 Task: Check the sale-to-list ratio of large living room in the last 1 year.
Action: Mouse moved to (935, 217)
Screenshot: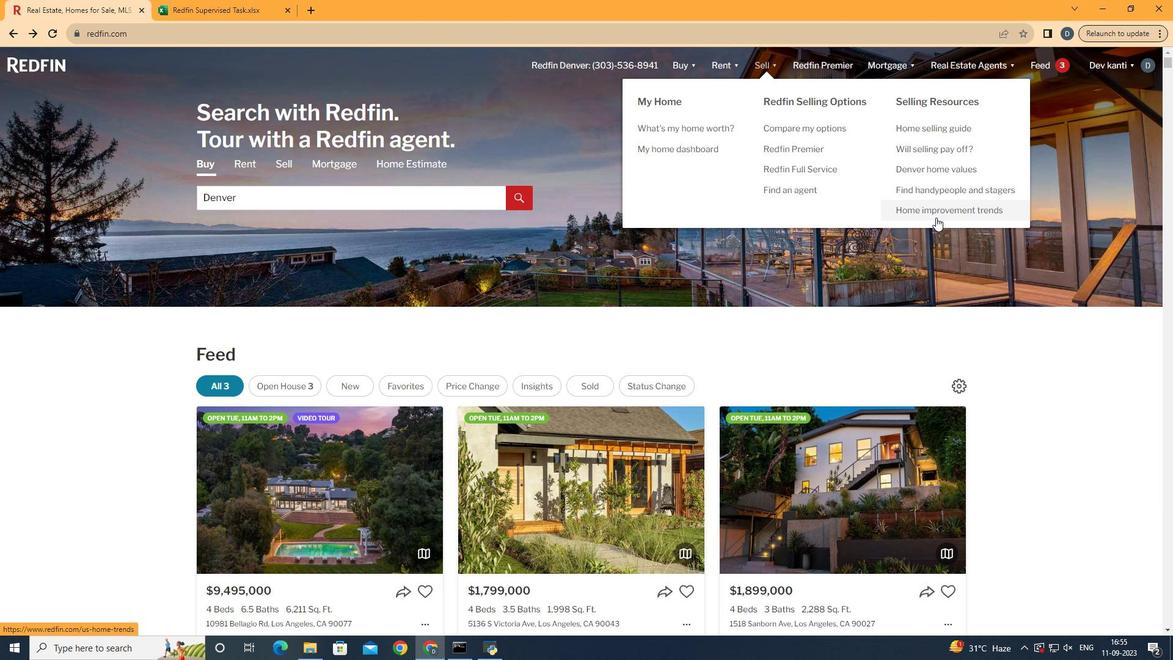 
Action: Mouse pressed left at (935, 217)
Screenshot: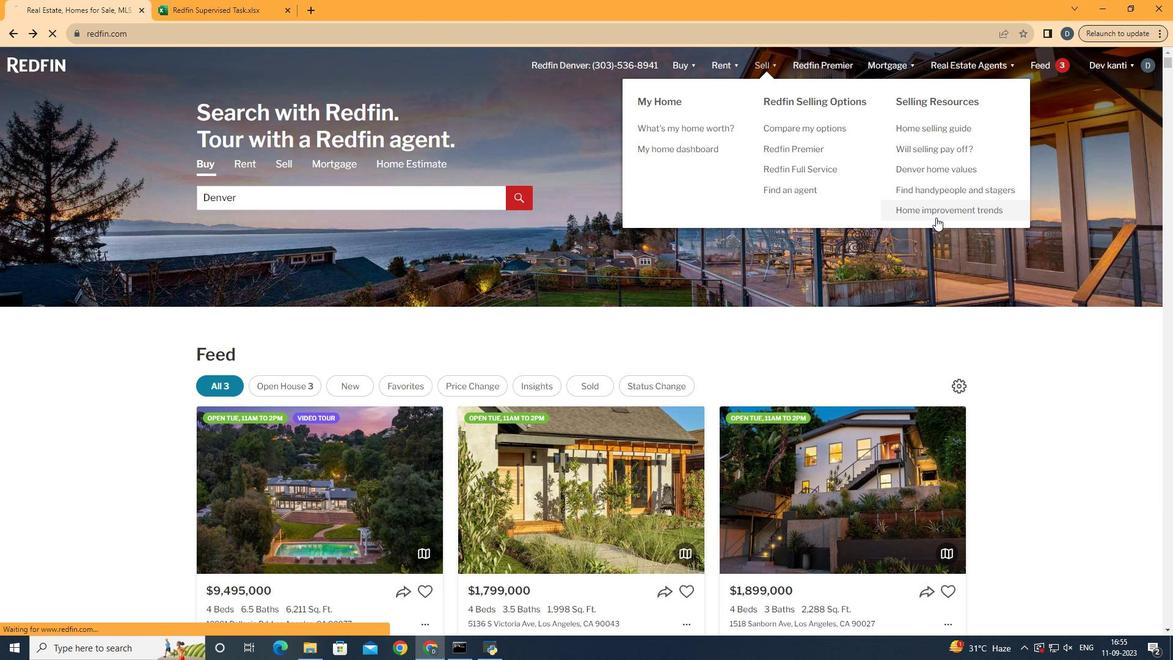 
Action: Mouse moved to (305, 231)
Screenshot: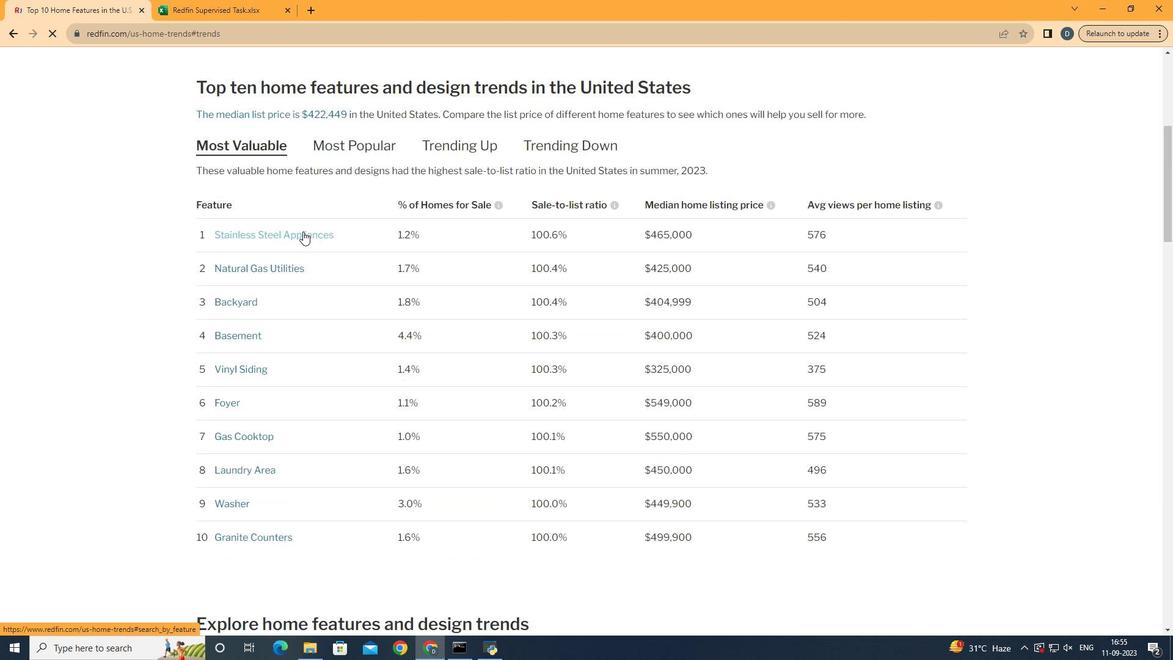 
Action: Mouse pressed left at (305, 231)
Screenshot: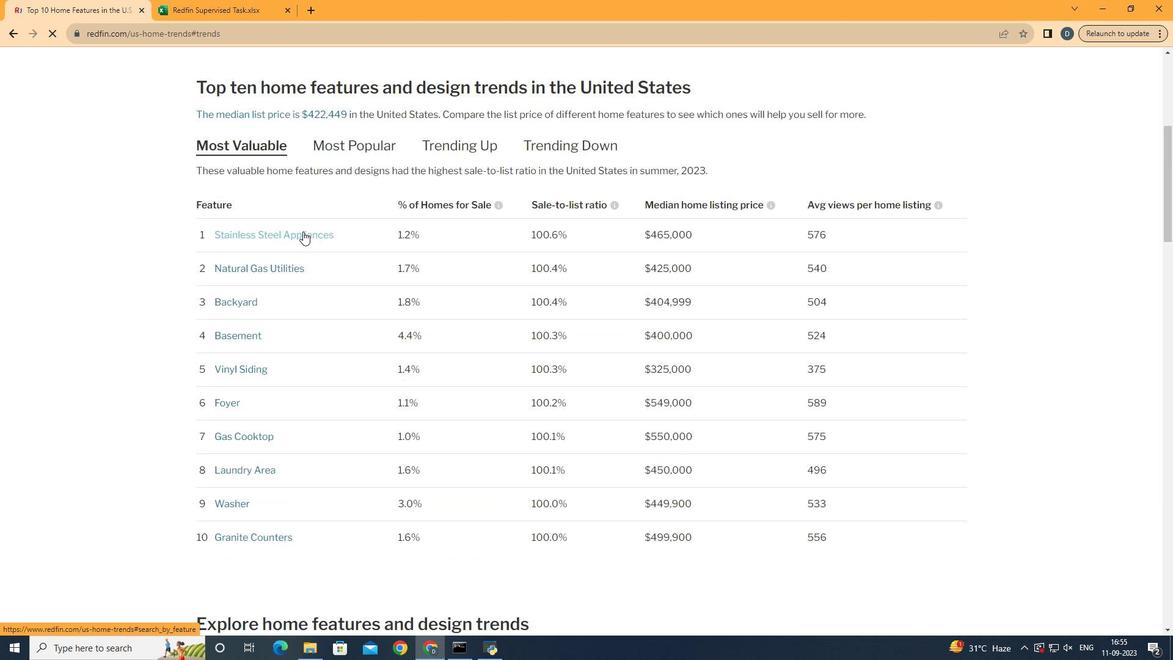 
Action: Mouse moved to (358, 309)
Screenshot: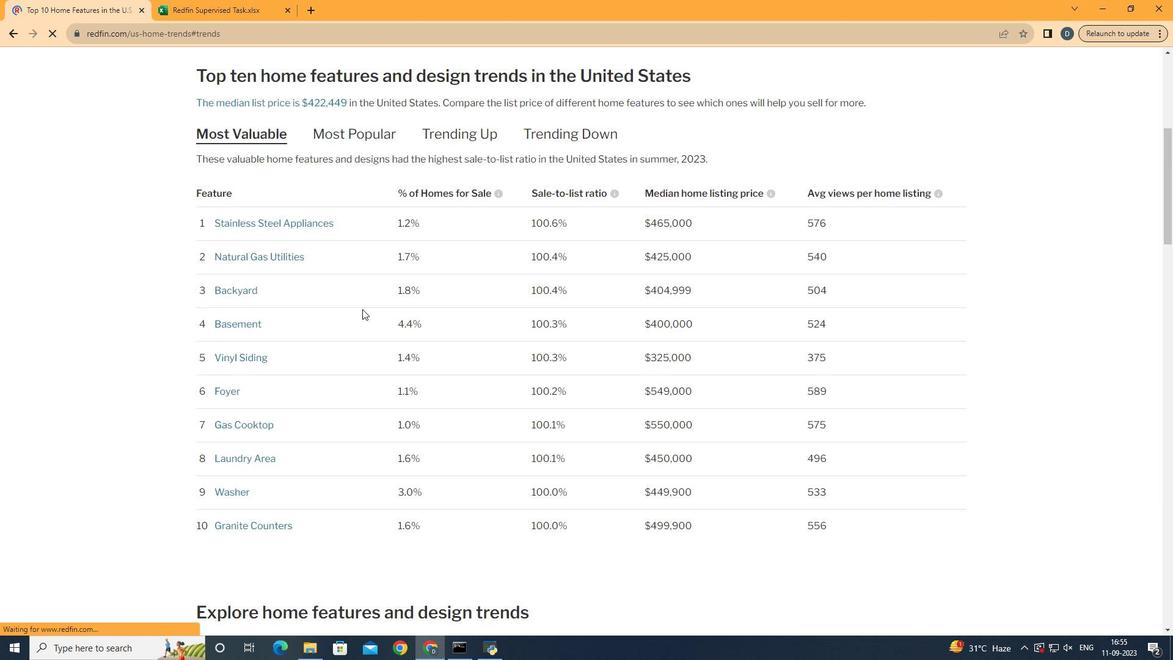 
Action: Mouse scrolled (358, 308) with delta (0, 0)
Screenshot: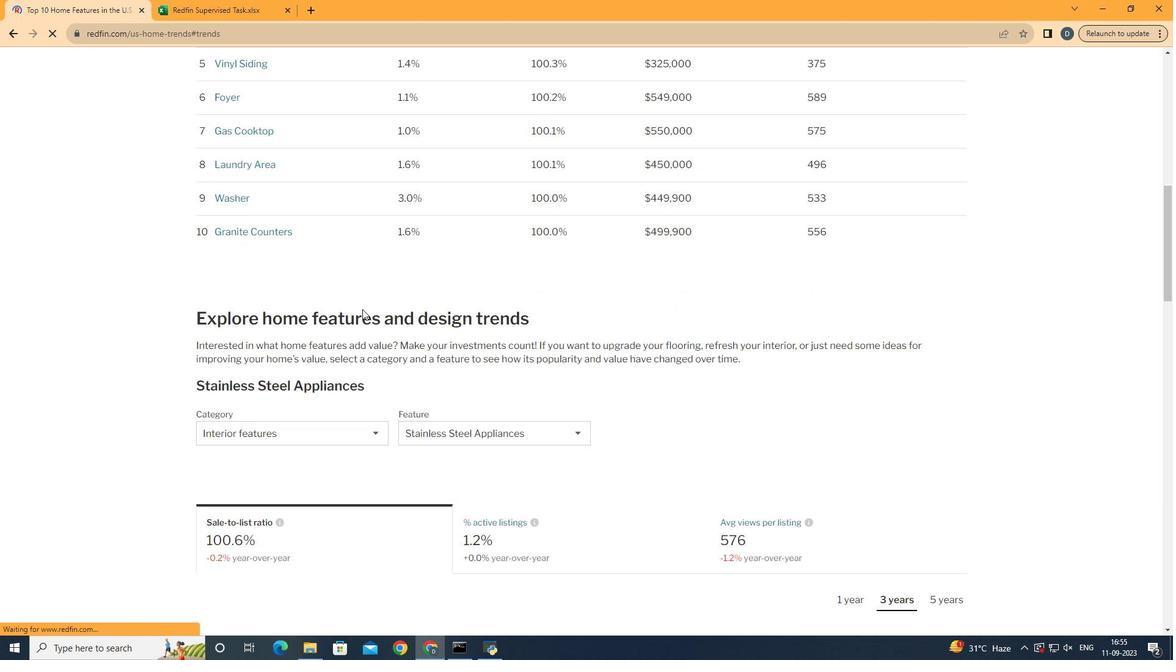 
Action: Mouse scrolled (358, 308) with delta (0, 0)
Screenshot: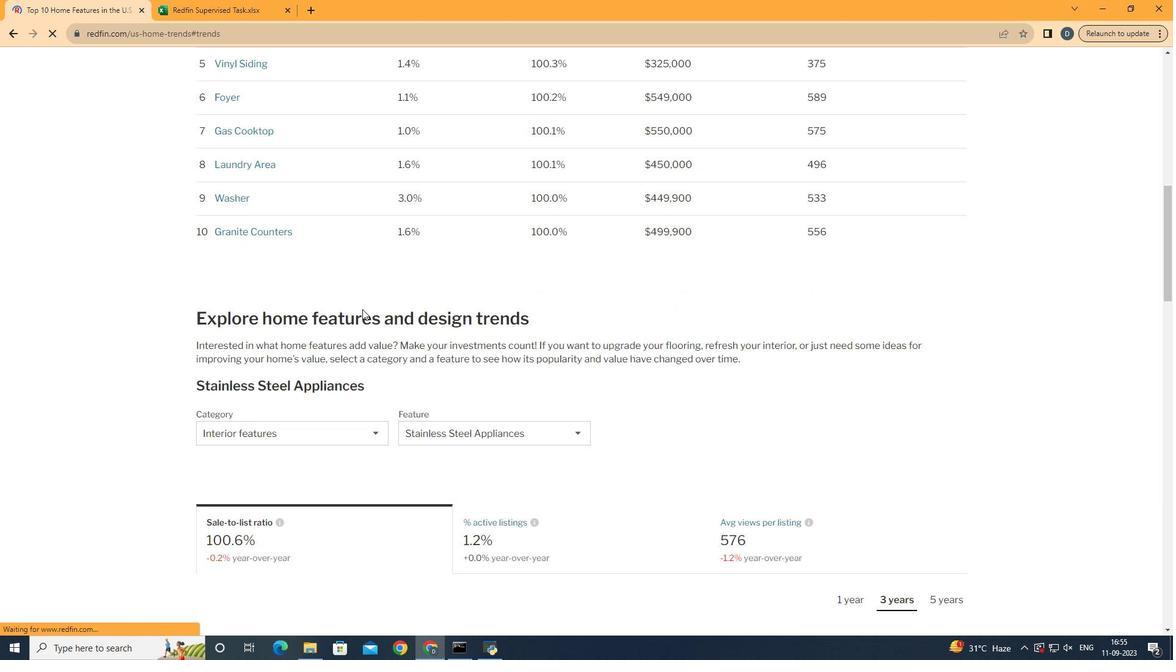 
Action: Mouse scrolled (358, 308) with delta (0, 0)
Screenshot: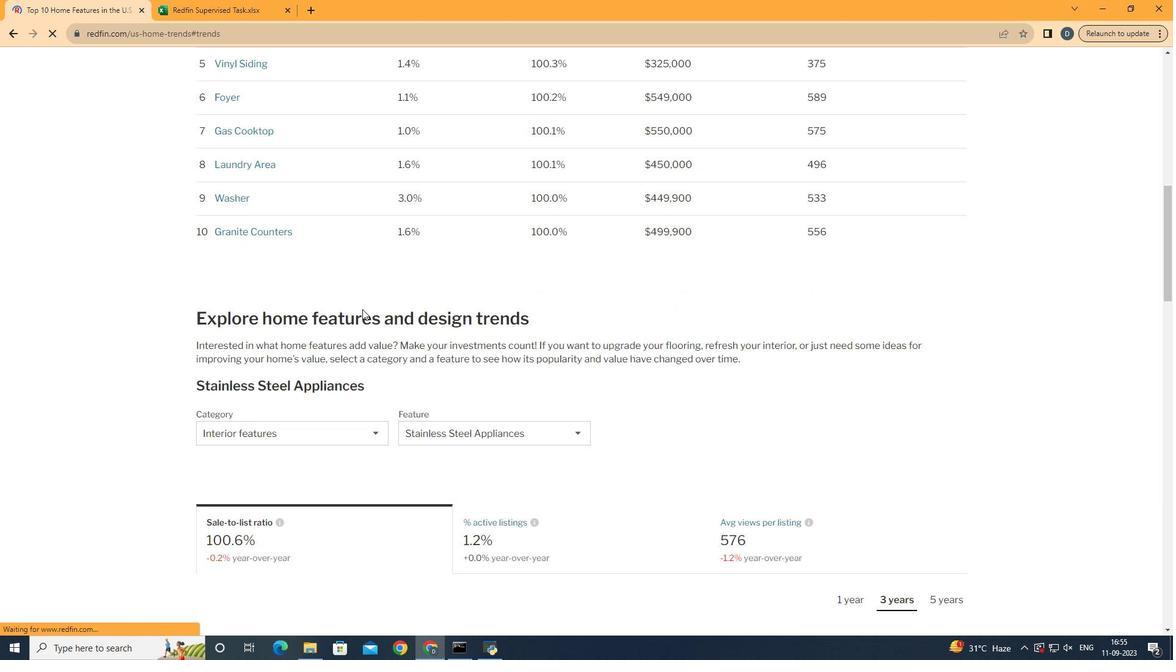 
Action: Mouse moved to (358, 309)
Screenshot: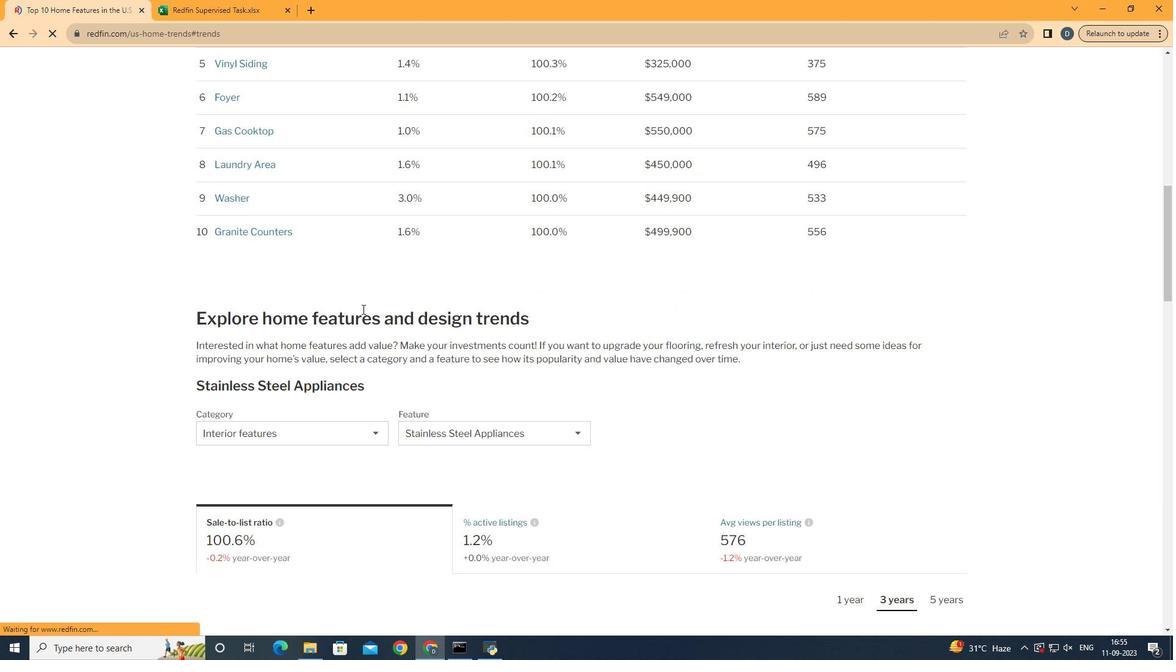 
Action: Mouse scrolled (358, 308) with delta (0, 0)
Screenshot: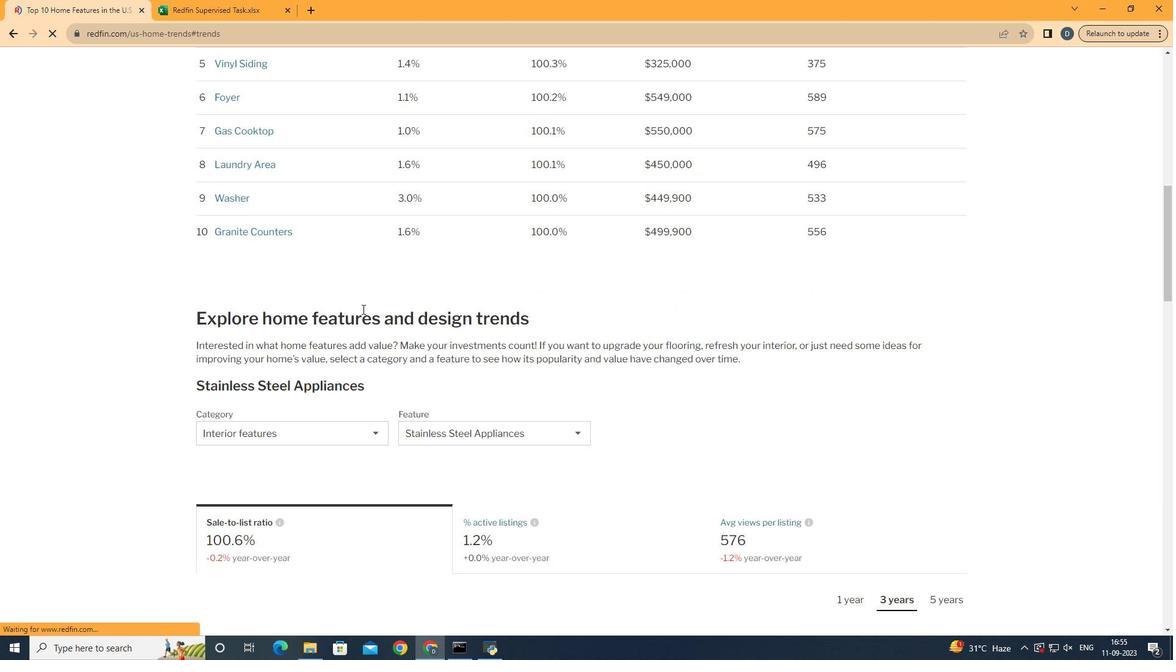 
Action: Mouse moved to (360, 309)
Screenshot: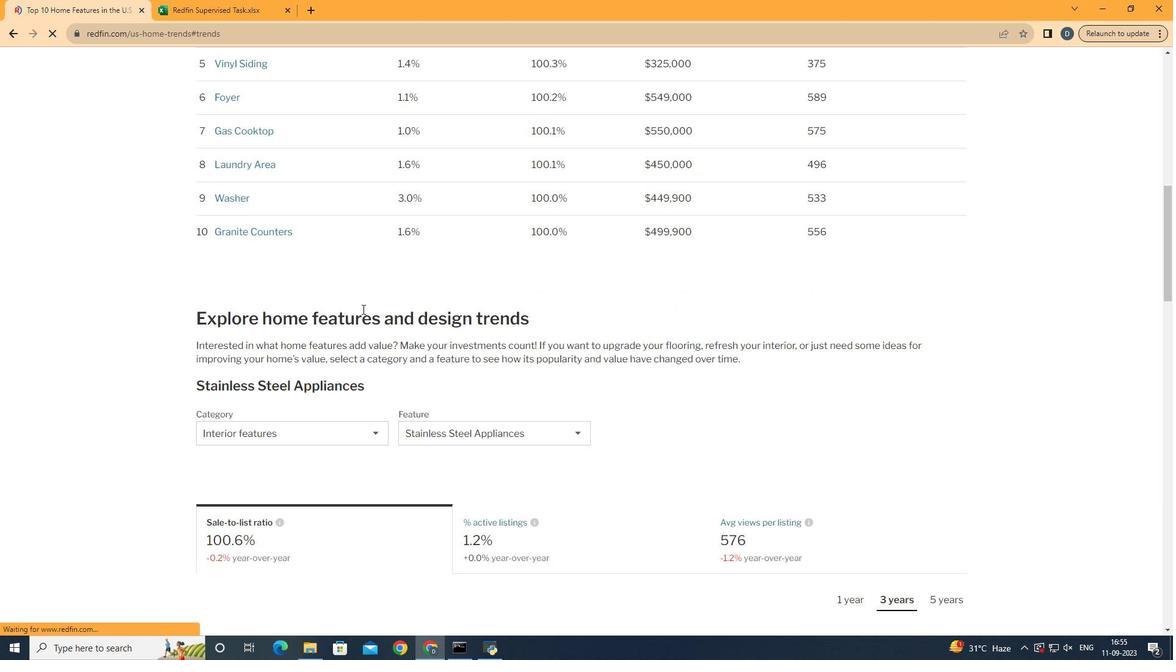 
Action: Mouse scrolled (360, 308) with delta (0, 0)
Screenshot: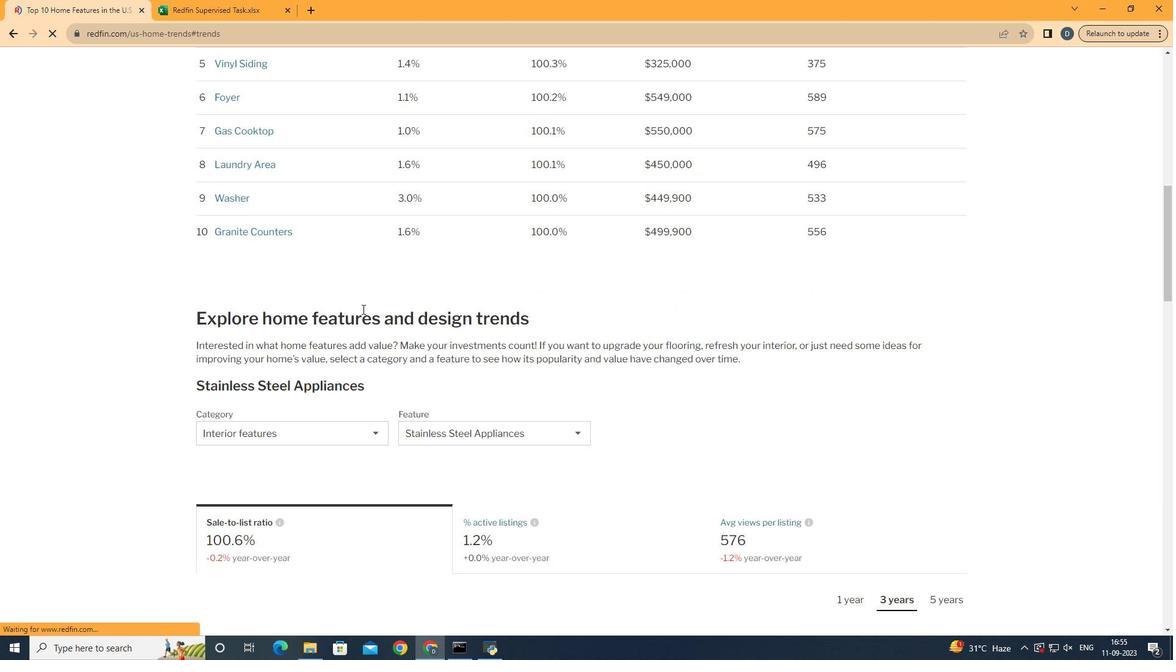 
Action: Mouse moved to (362, 309)
Screenshot: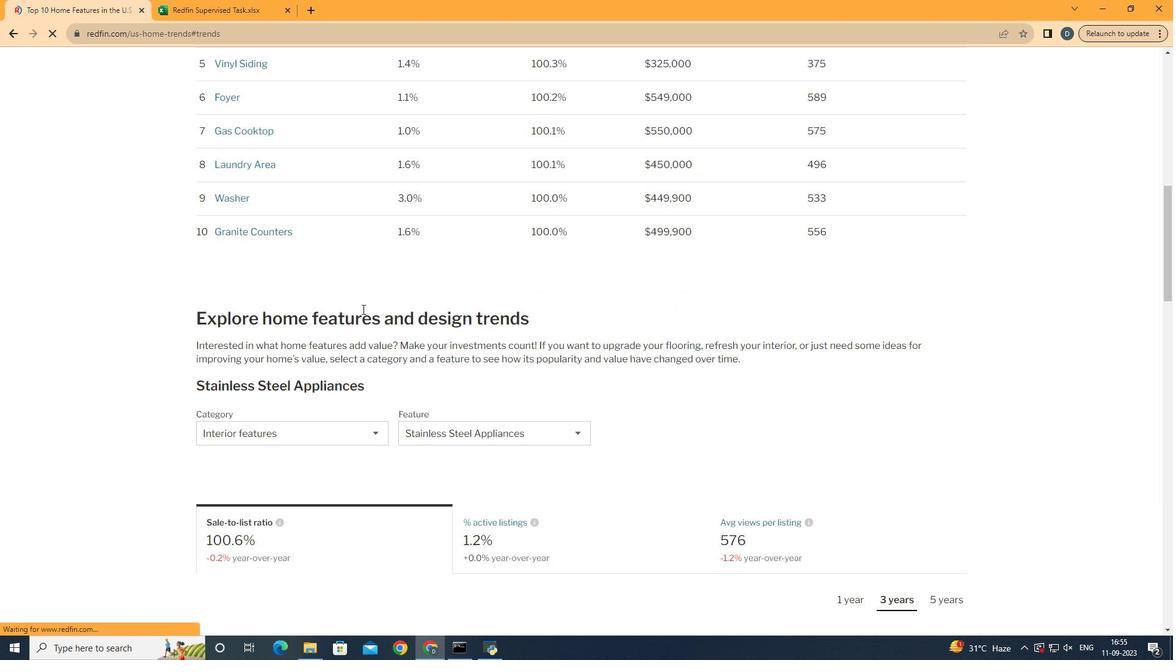 
Action: Mouse scrolled (362, 308) with delta (0, 0)
Screenshot: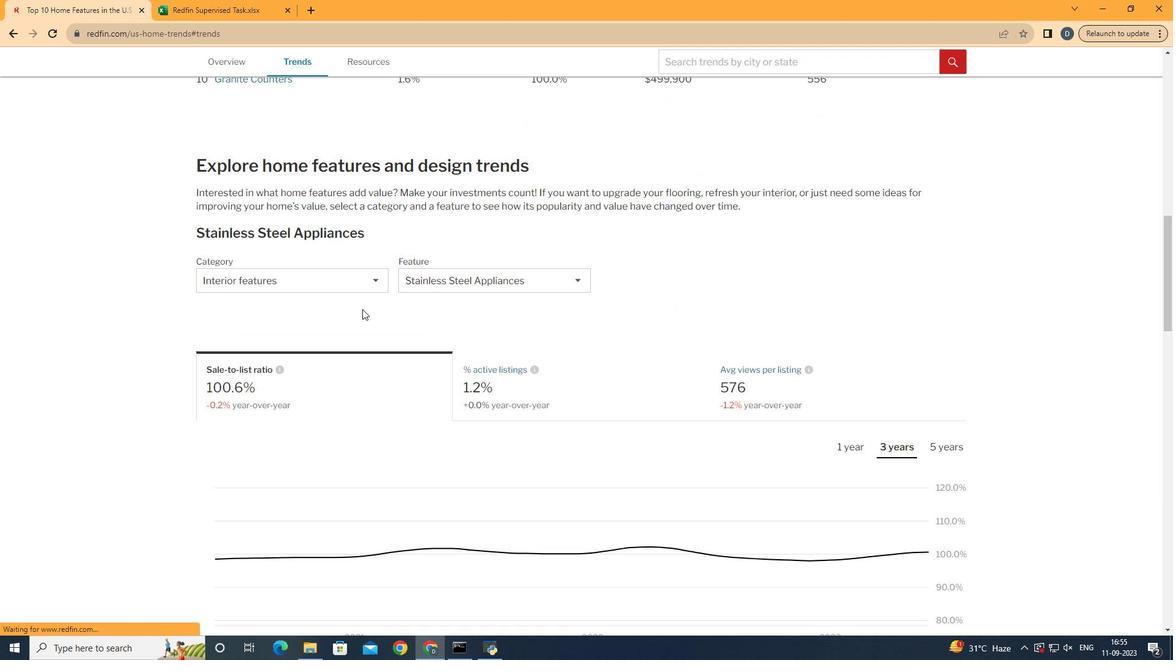 
Action: Mouse scrolled (362, 308) with delta (0, 0)
Screenshot: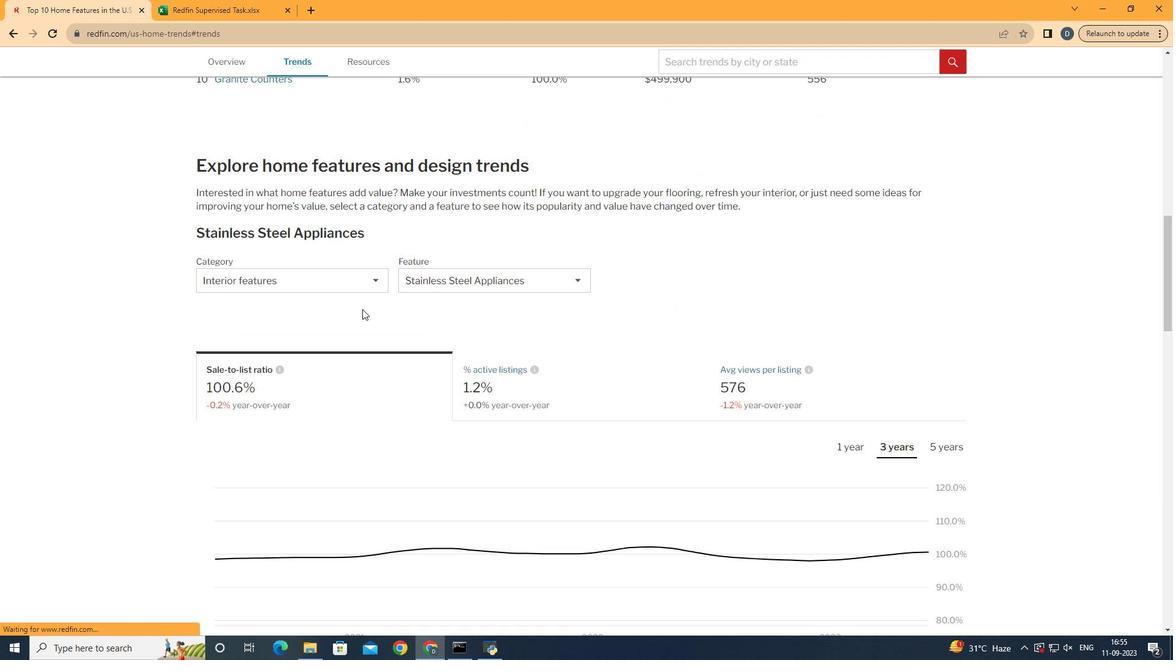 
Action: Mouse scrolled (362, 308) with delta (0, 0)
Screenshot: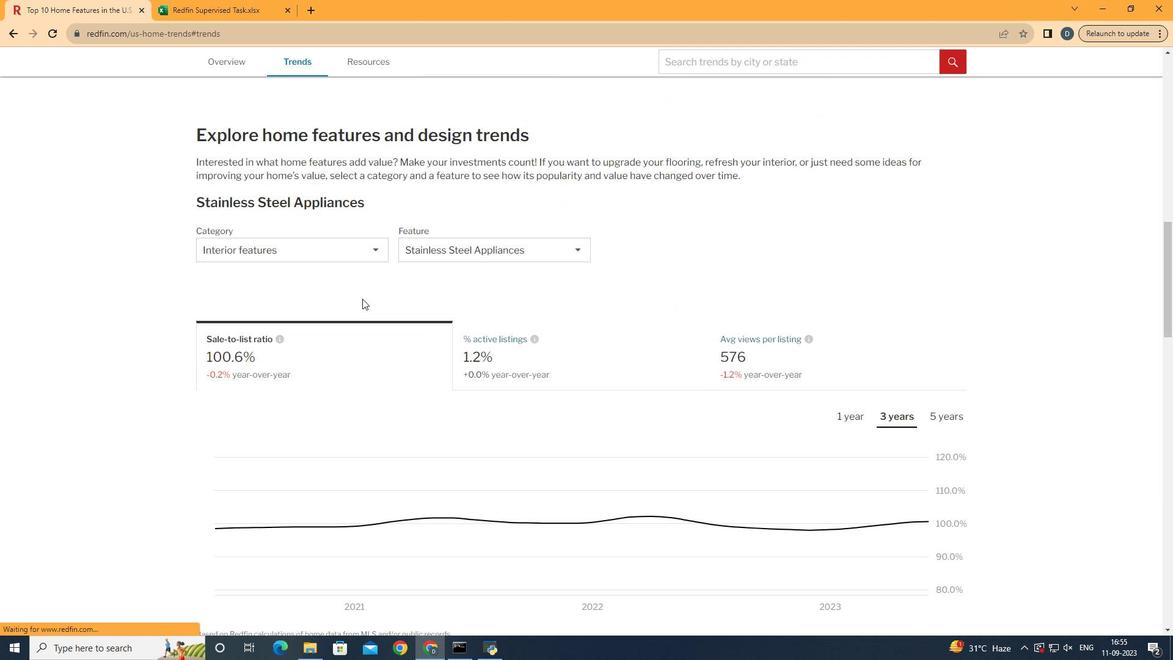 
Action: Mouse moved to (355, 264)
Screenshot: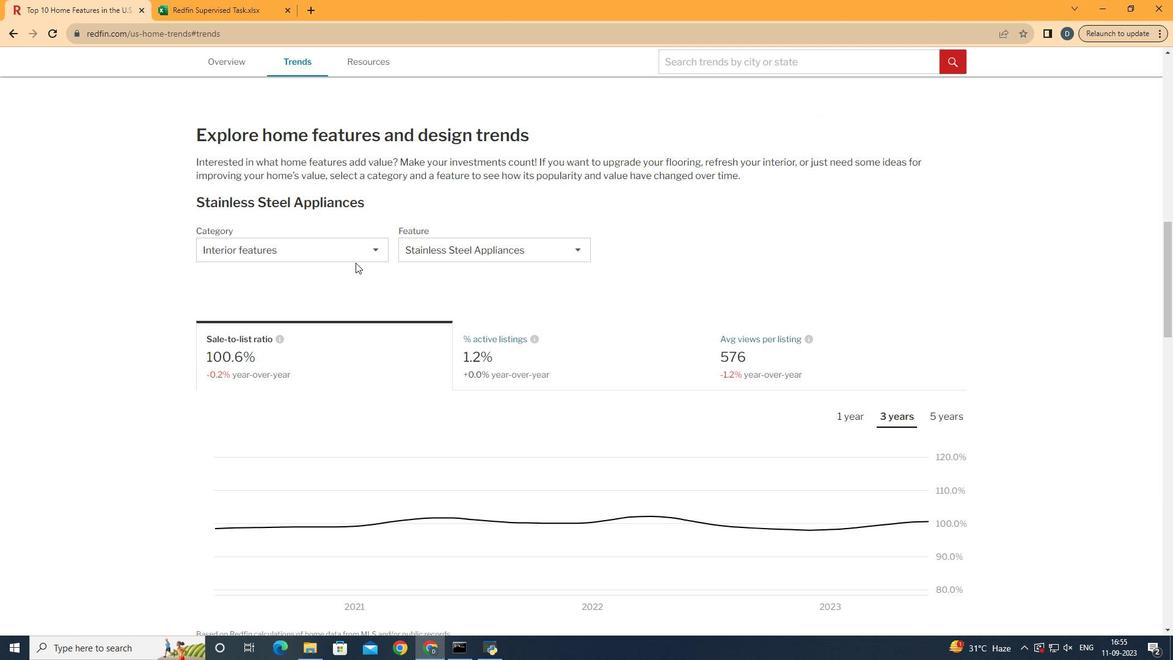 
Action: Mouse pressed left at (355, 264)
Screenshot: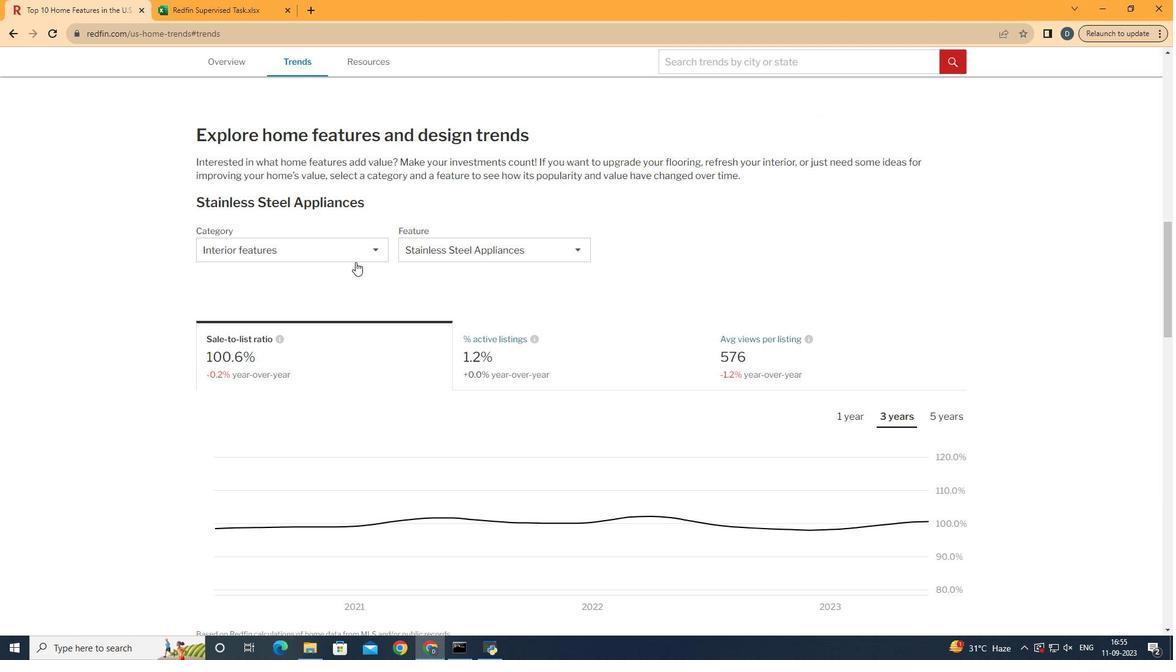 
Action: Mouse moved to (360, 252)
Screenshot: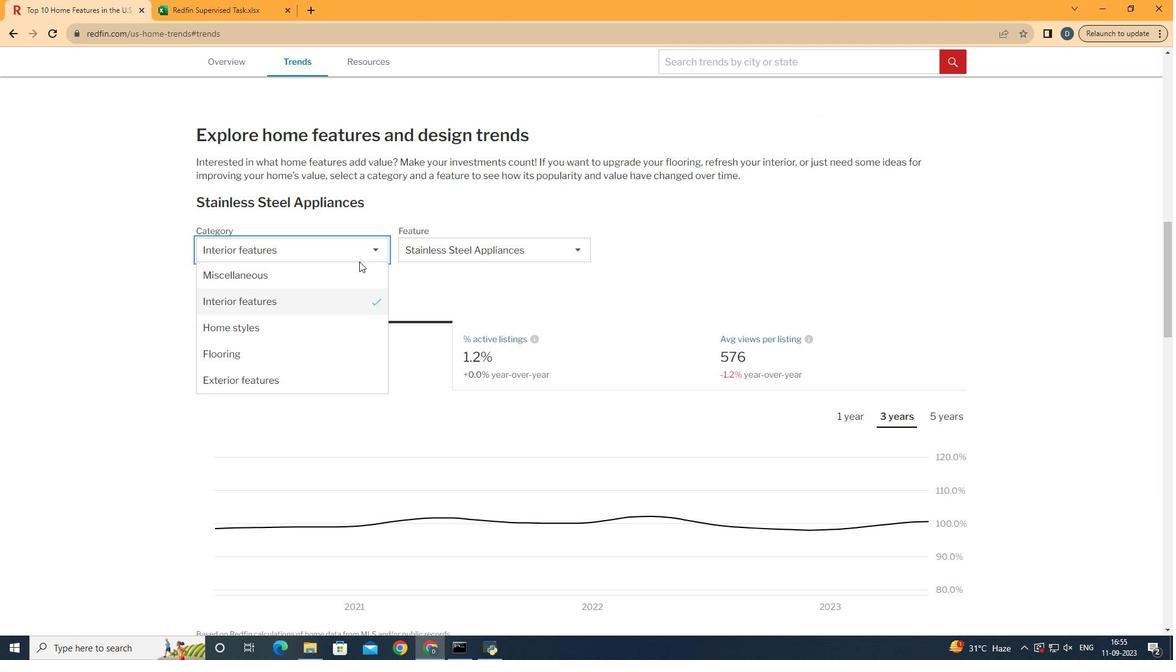 
Action: Mouse pressed left at (360, 252)
Screenshot: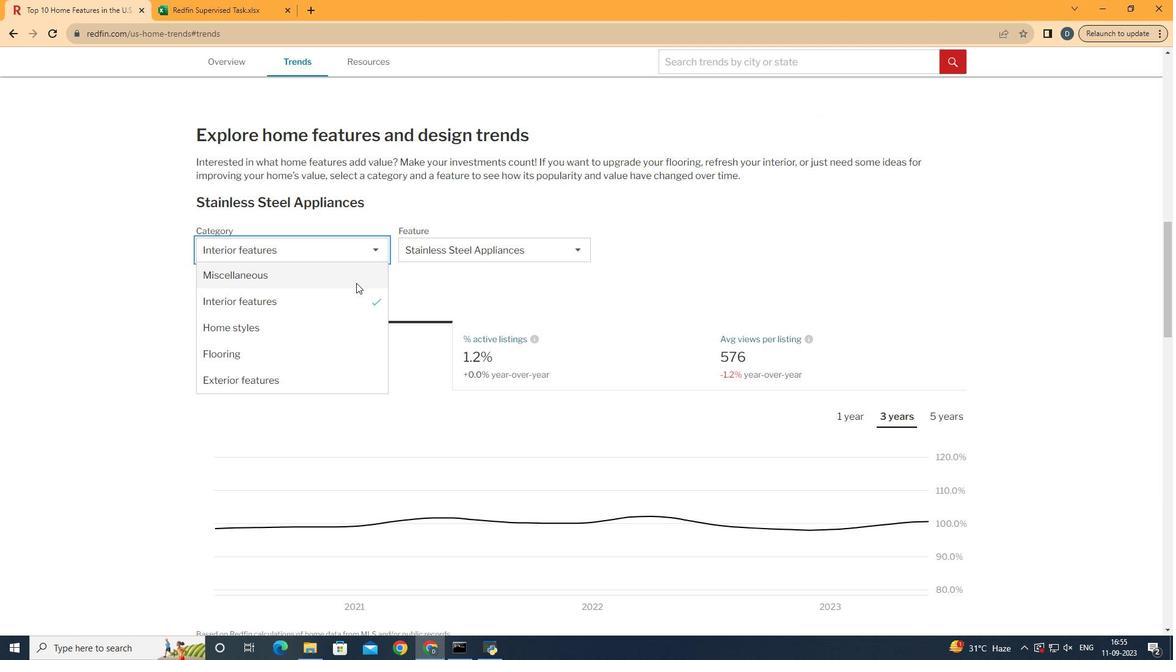 
Action: Mouse moved to (351, 295)
Screenshot: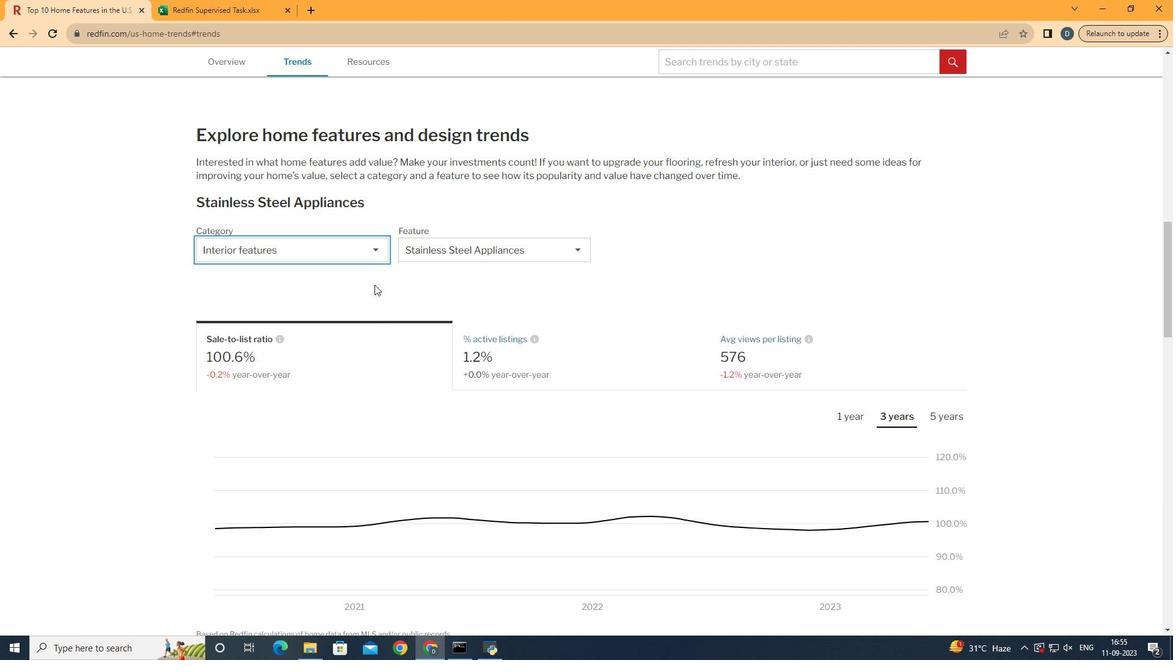 
Action: Mouse pressed left at (351, 295)
Screenshot: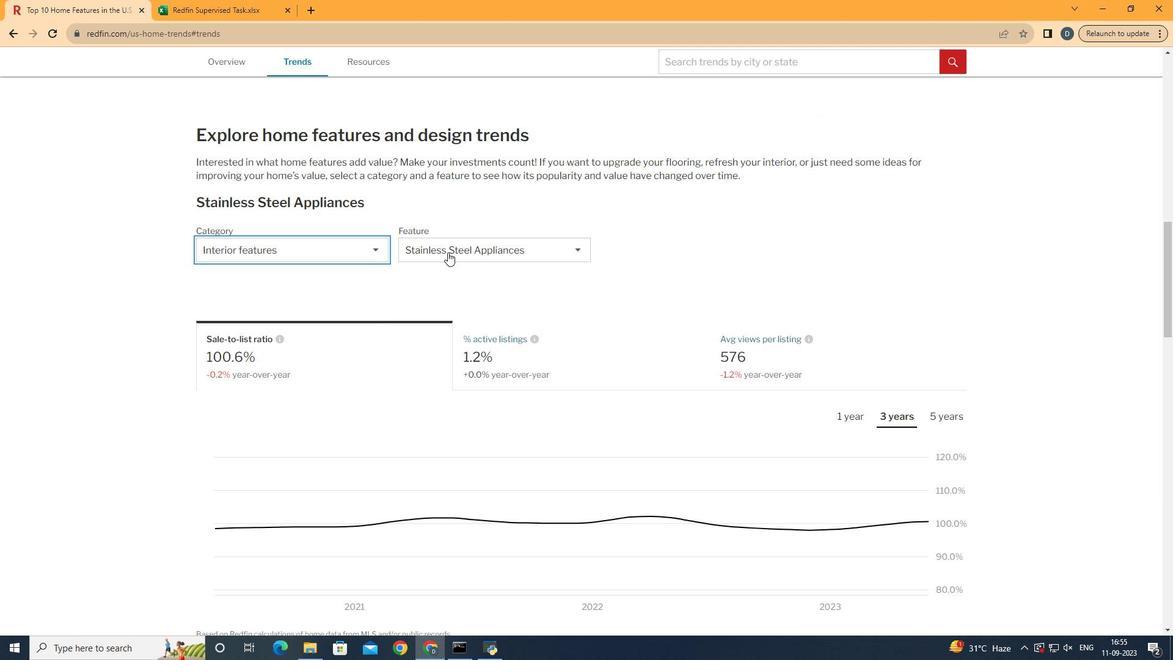 
Action: Mouse moved to (448, 251)
Screenshot: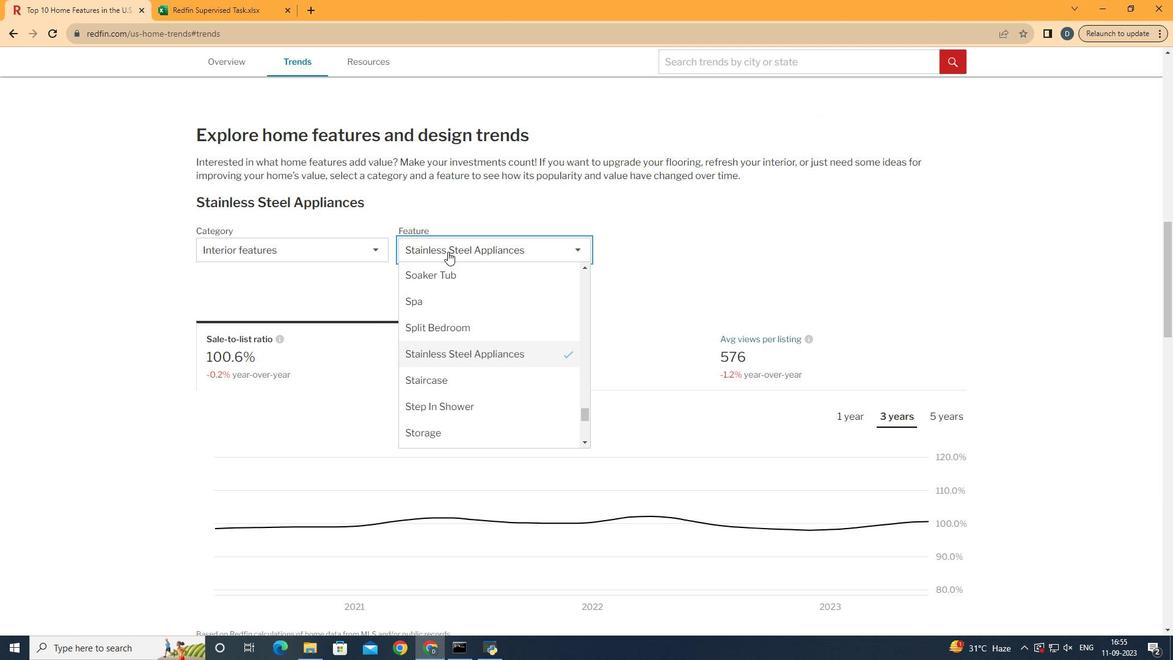 
Action: Mouse pressed left at (448, 251)
Screenshot: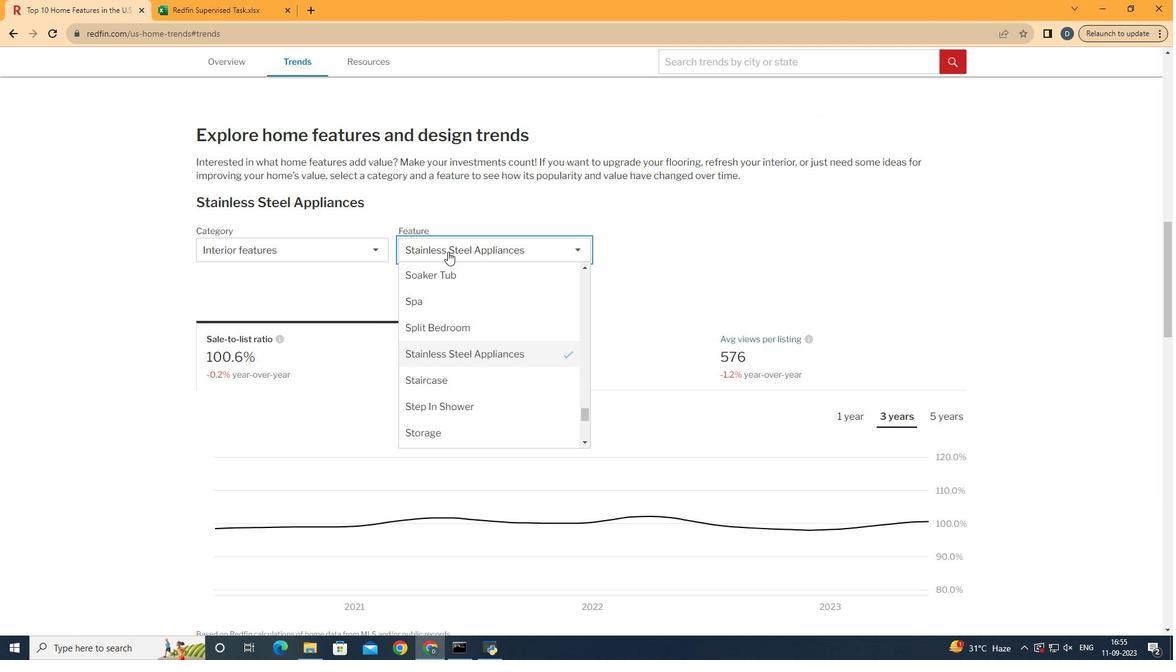 
Action: Mouse moved to (485, 352)
Screenshot: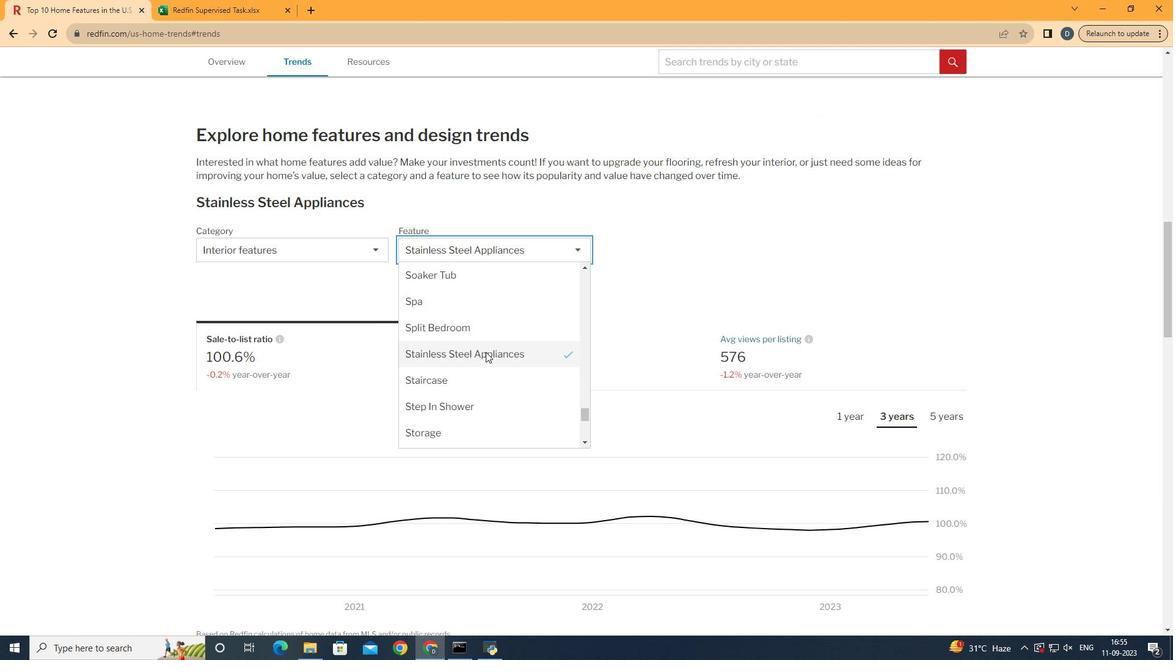 
Action: Mouse scrolled (485, 352) with delta (0, 0)
Screenshot: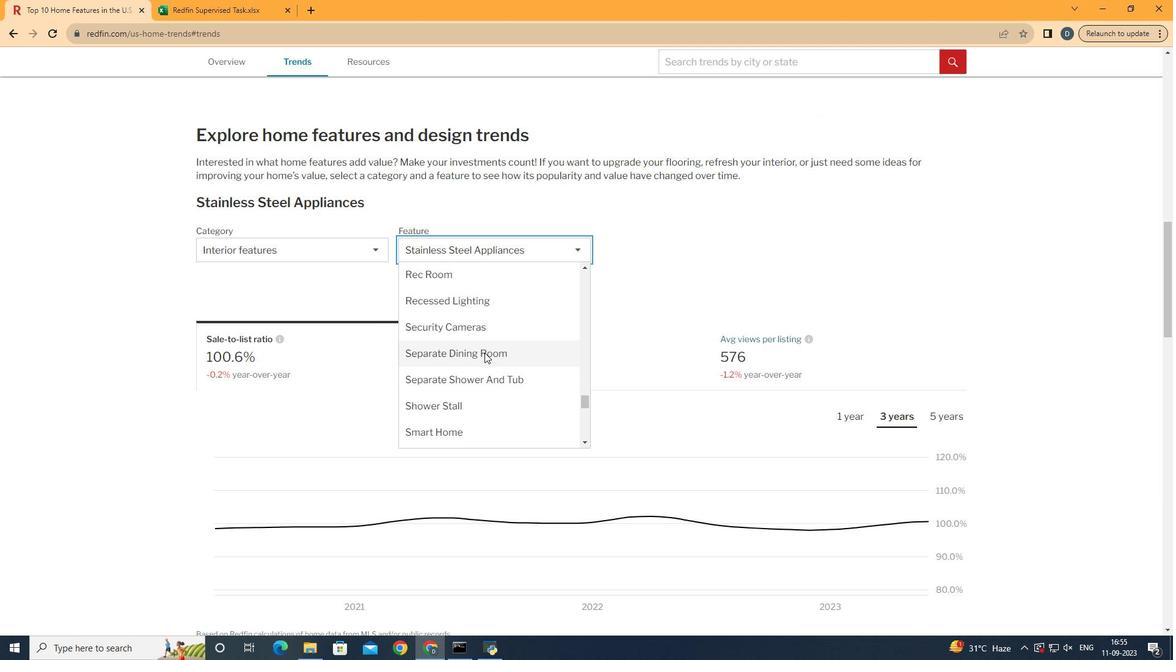 
Action: Mouse scrolled (485, 352) with delta (0, 0)
Screenshot: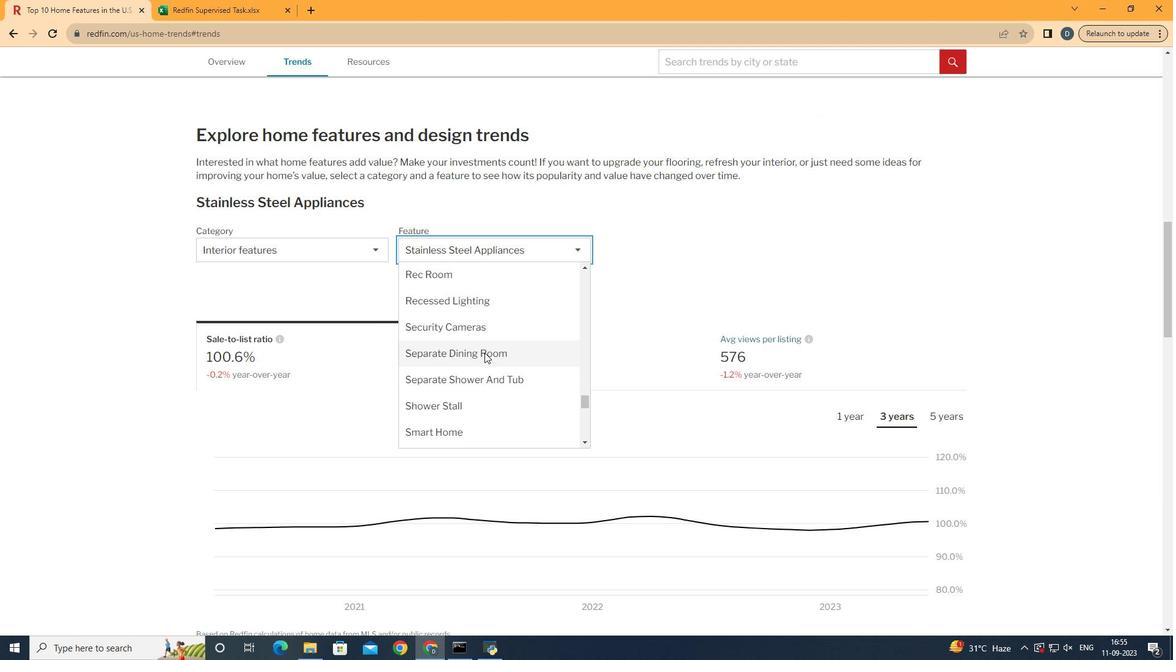 
Action: Mouse scrolled (485, 352) with delta (0, 0)
Screenshot: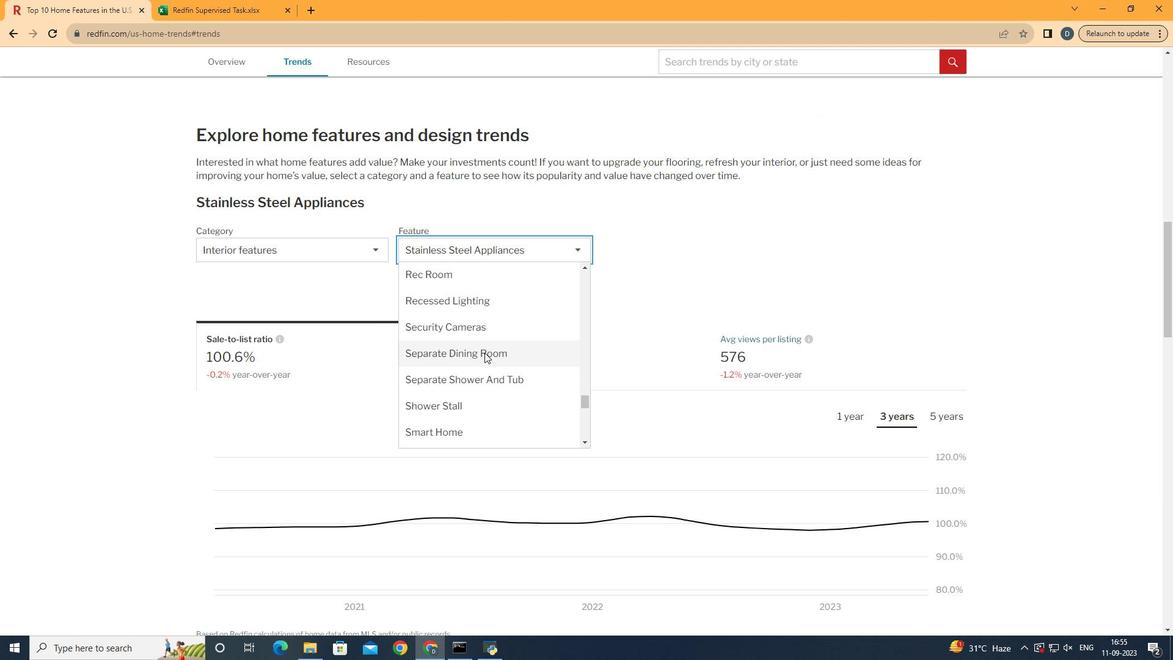 
Action: Mouse moved to (484, 352)
Screenshot: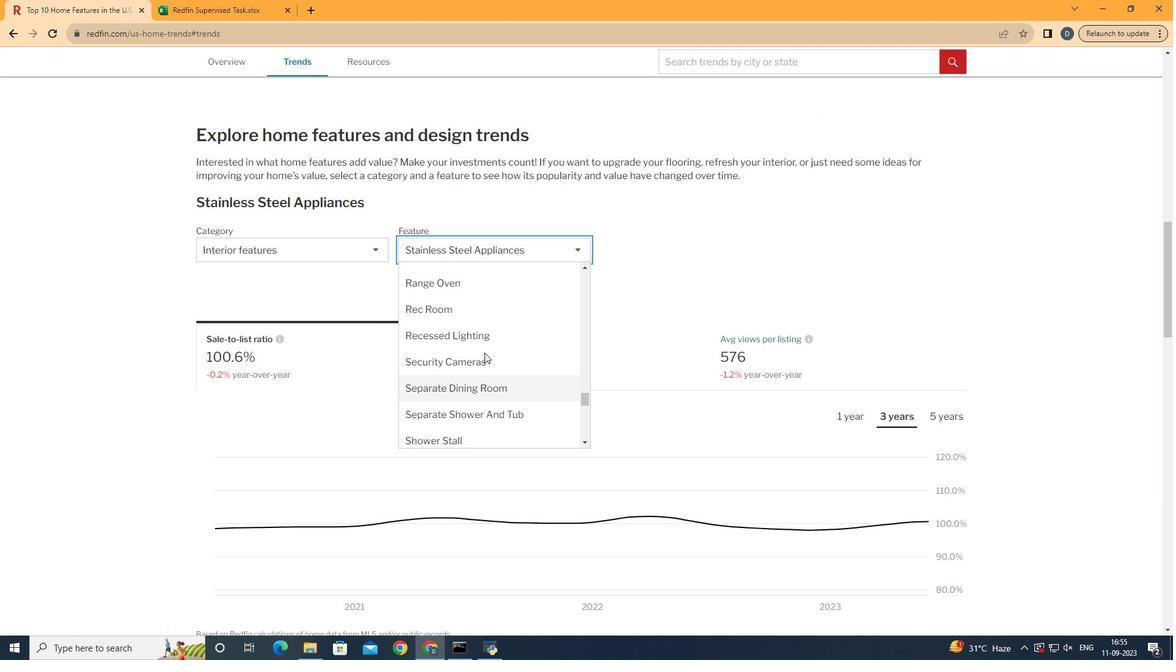 
Action: Mouse scrolled (484, 353) with delta (0, 0)
Screenshot: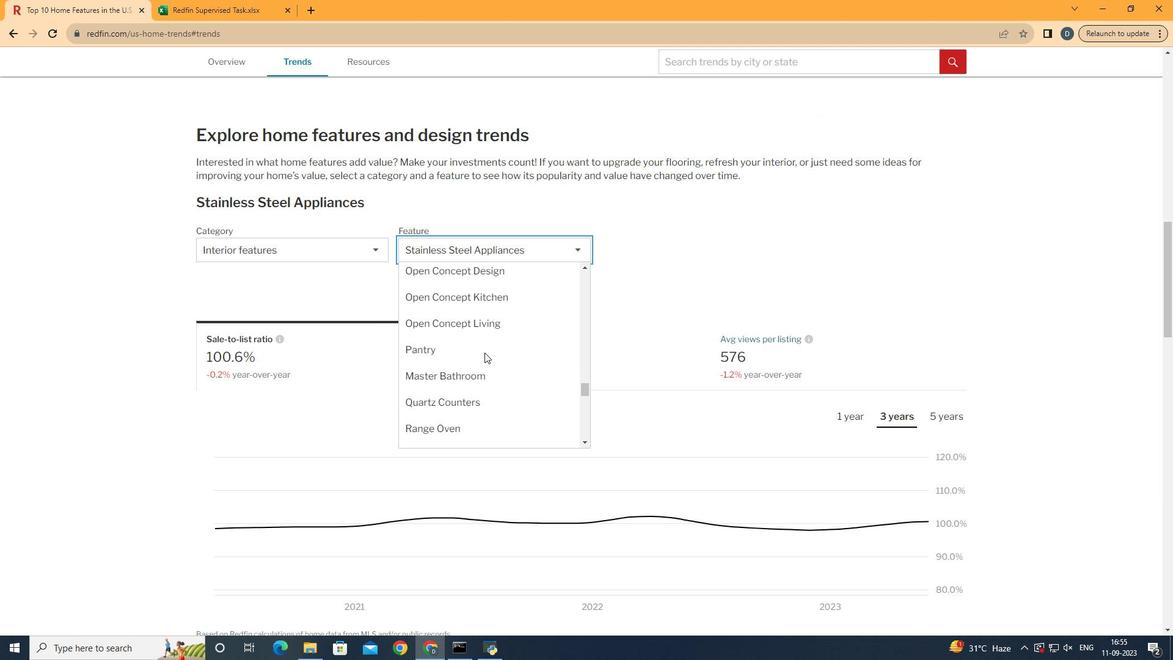 
Action: Mouse scrolled (484, 353) with delta (0, 0)
Screenshot: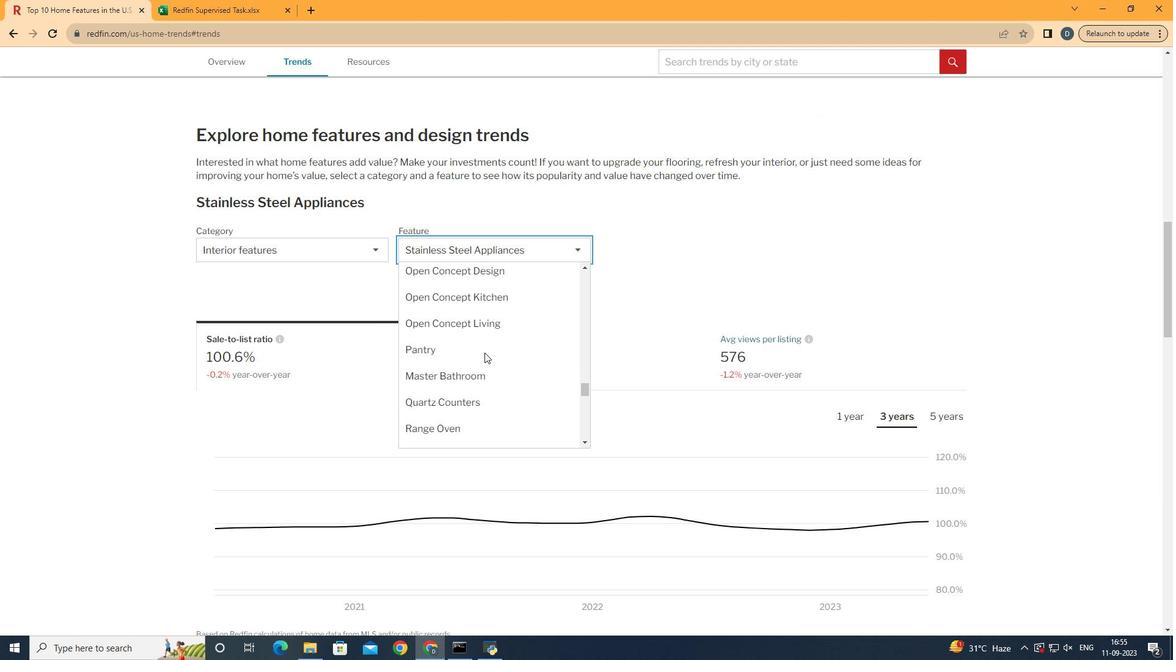
Action: Mouse scrolled (484, 353) with delta (0, 0)
Screenshot: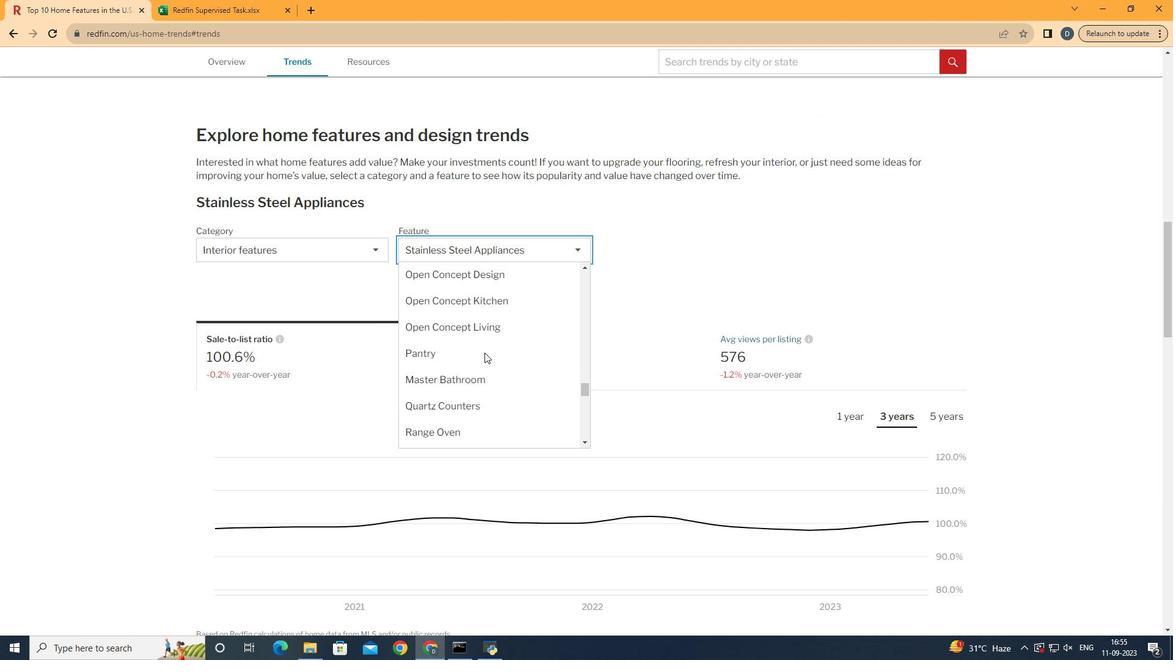 
Action: Mouse scrolled (484, 353) with delta (0, 0)
Screenshot: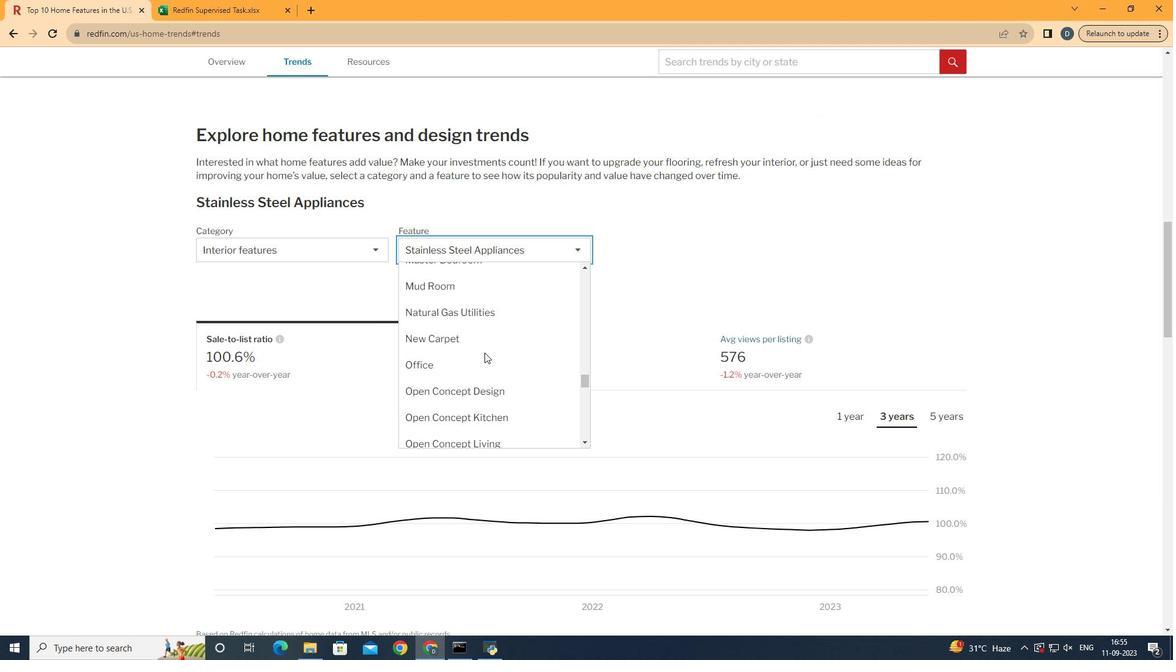 
Action: Mouse scrolled (484, 353) with delta (0, 0)
Screenshot: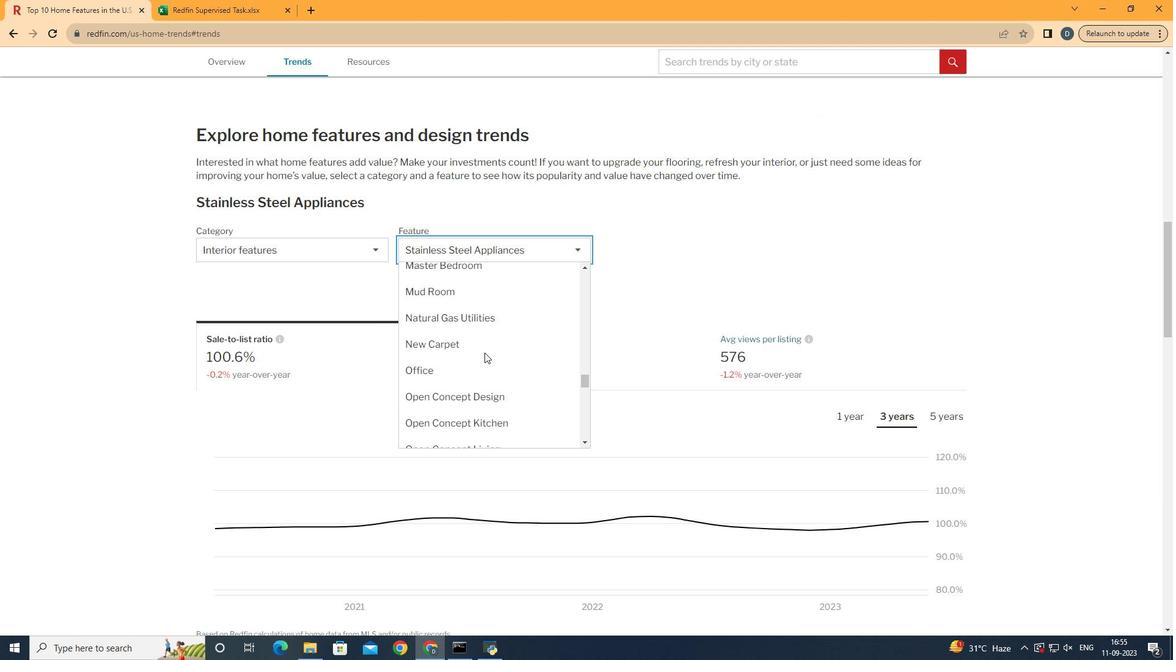 
Action: Mouse moved to (484, 352)
Screenshot: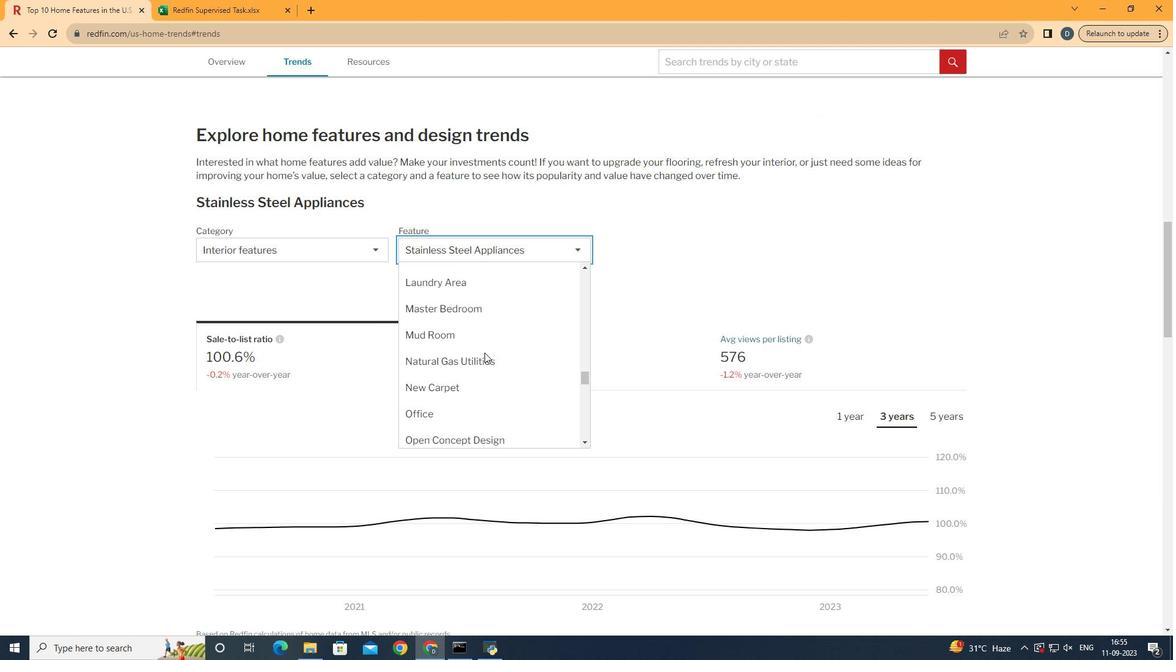 
Action: Mouse scrolled (484, 353) with delta (0, 0)
Screenshot: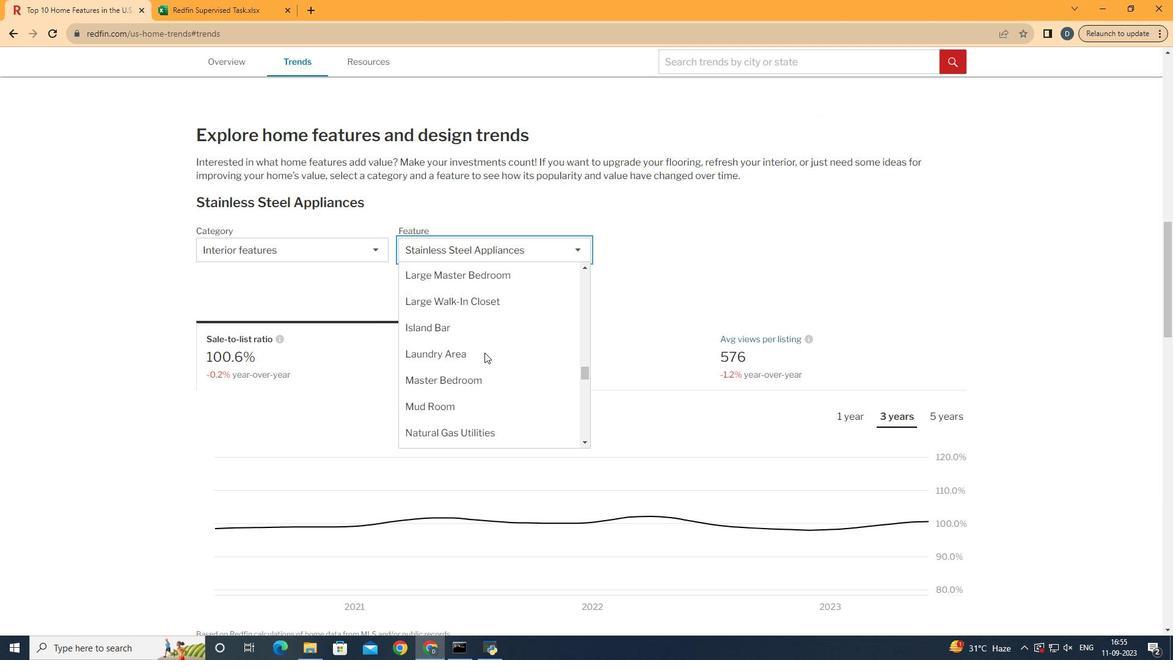 
Action: Mouse scrolled (484, 353) with delta (0, 0)
Screenshot: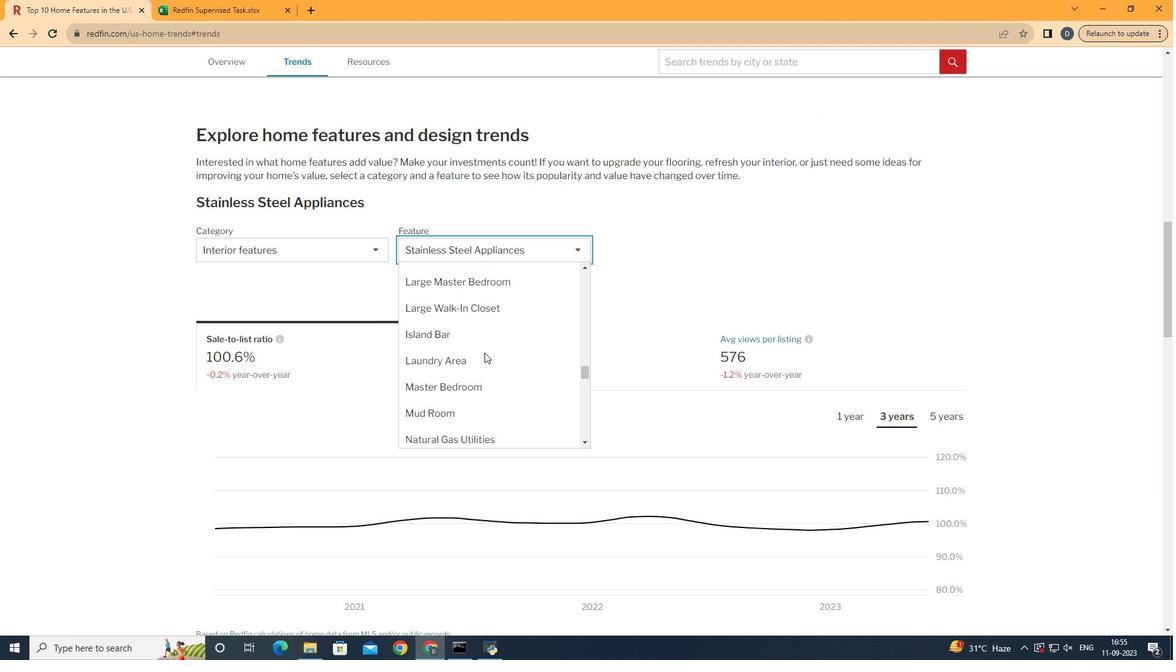 
Action: Mouse scrolled (484, 353) with delta (0, 0)
Screenshot: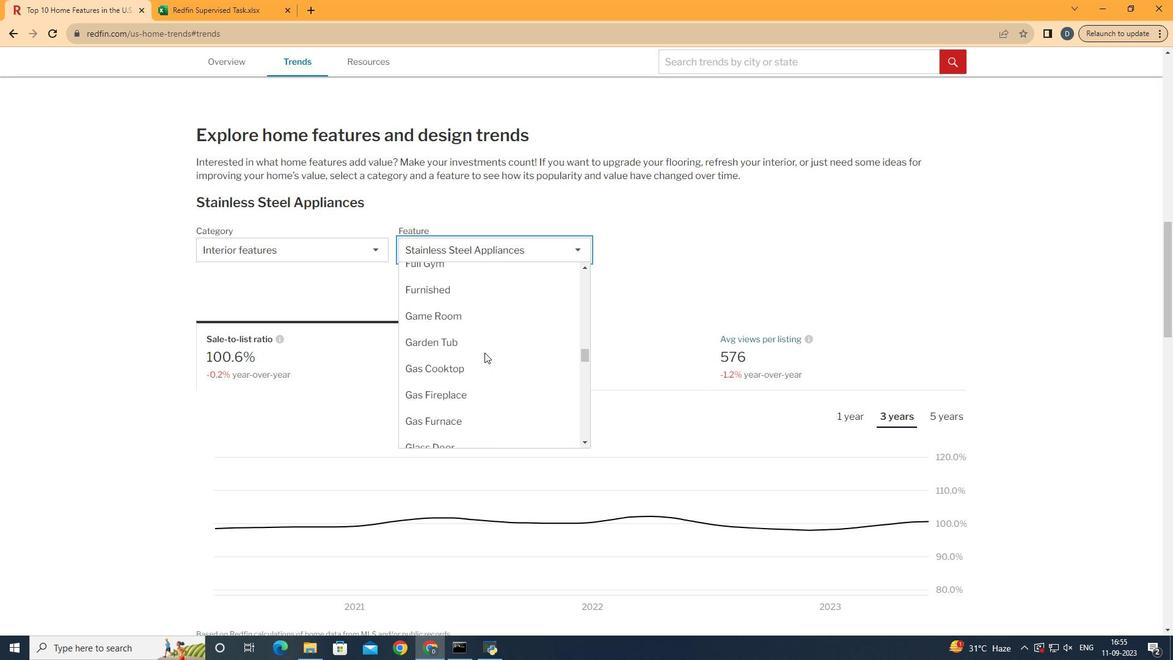 
Action: Mouse scrolled (484, 353) with delta (0, 0)
Screenshot: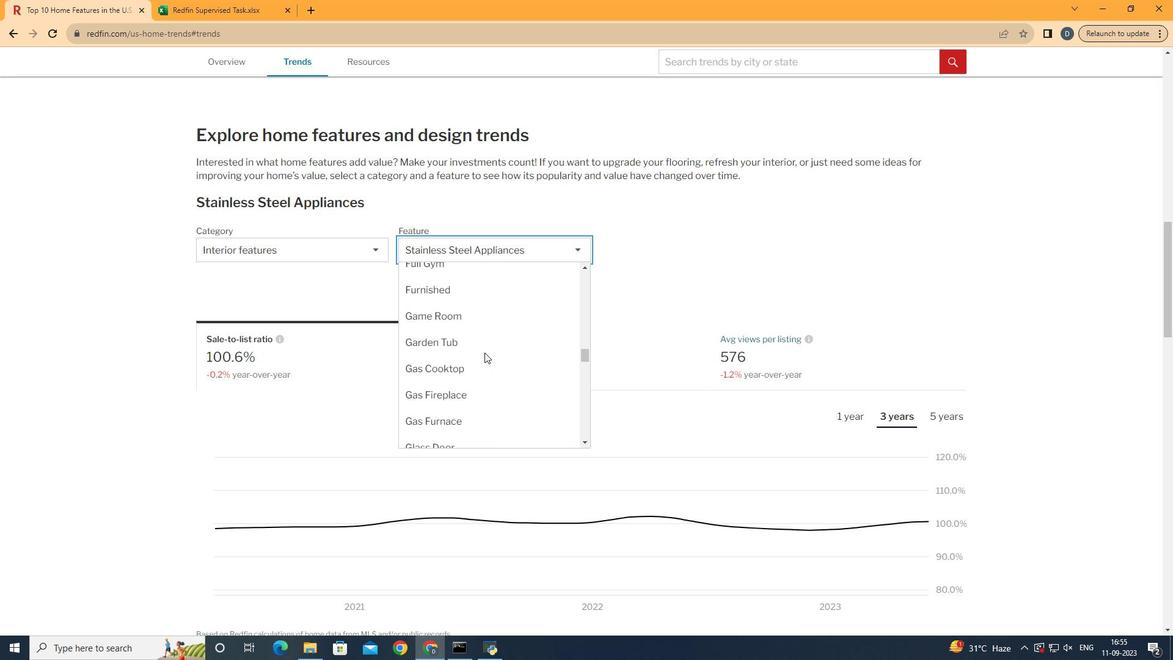 
Action: Mouse scrolled (484, 353) with delta (0, 0)
Screenshot: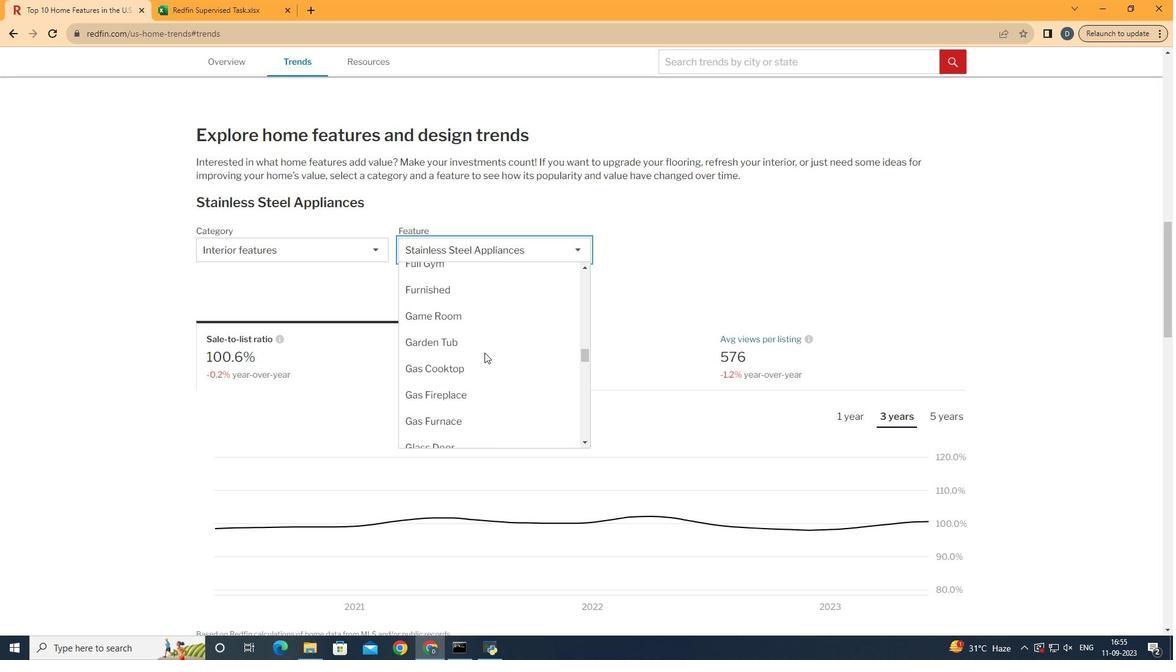 
Action: Mouse scrolled (484, 353) with delta (0, 0)
Screenshot: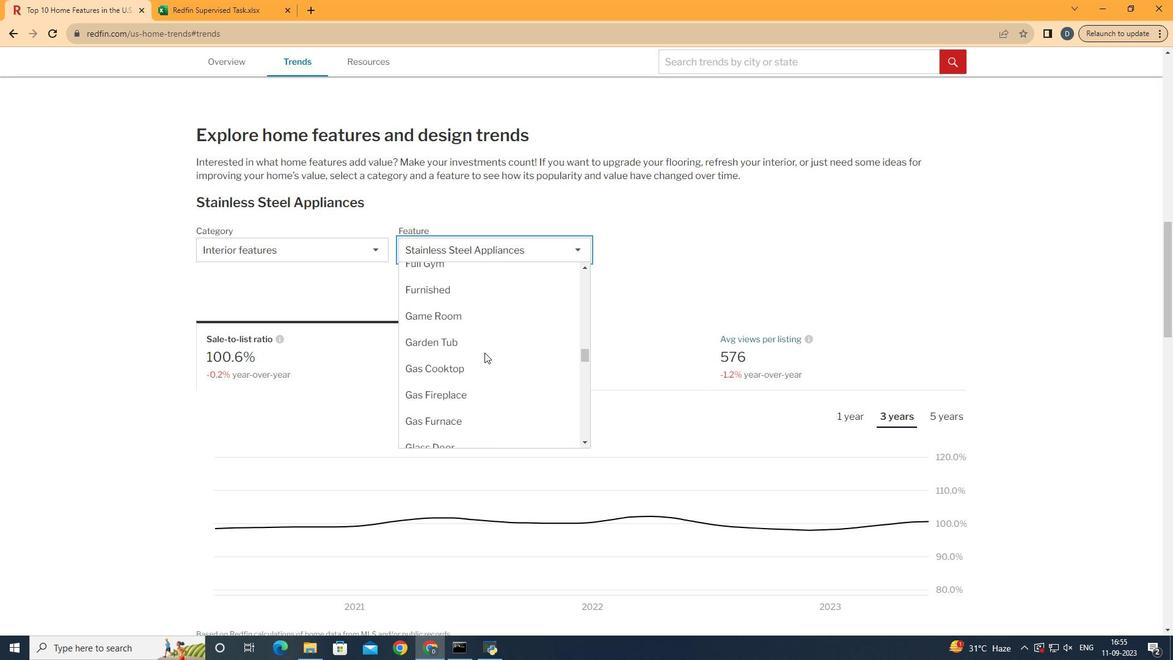 
Action: Mouse scrolled (484, 353) with delta (0, 0)
Screenshot: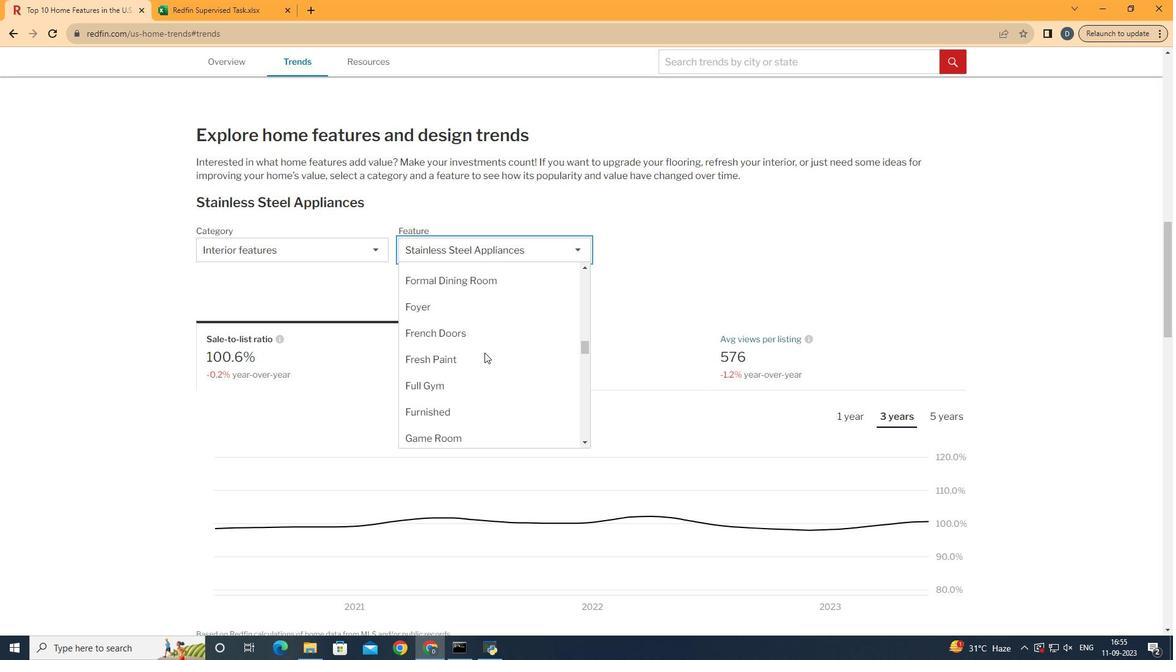 
Action: Mouse scrolled (484, 353) with delta (0, 0)
Screenshot: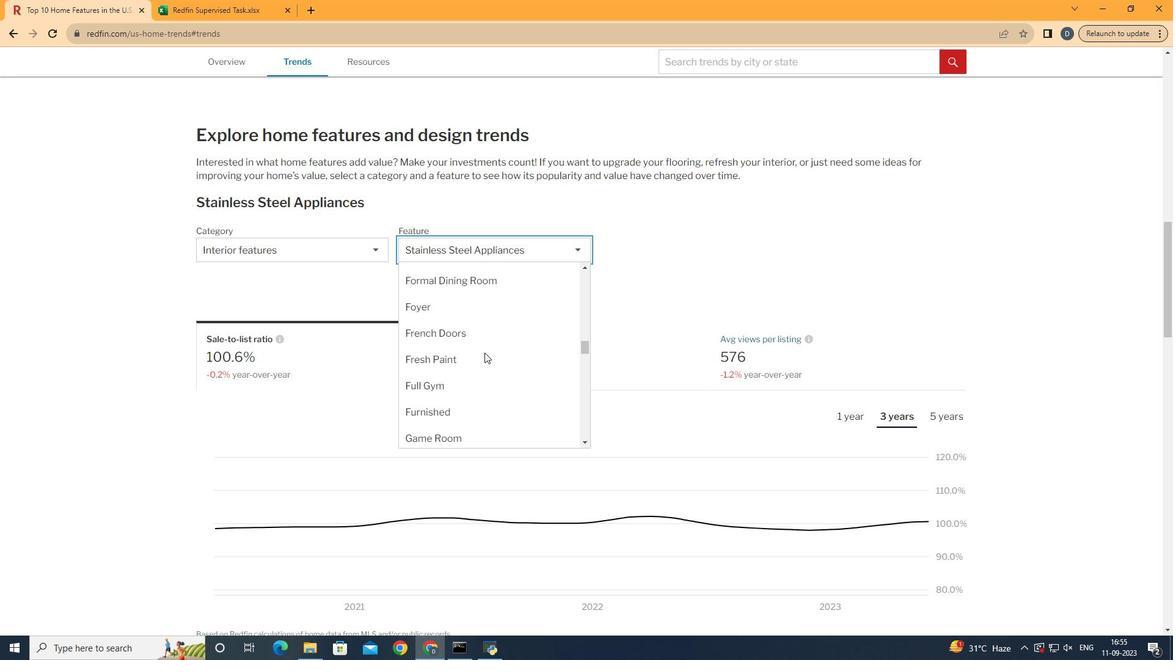 
Action: Mouse scrolled (484, 353) with delta (0, 0)
Screenshot: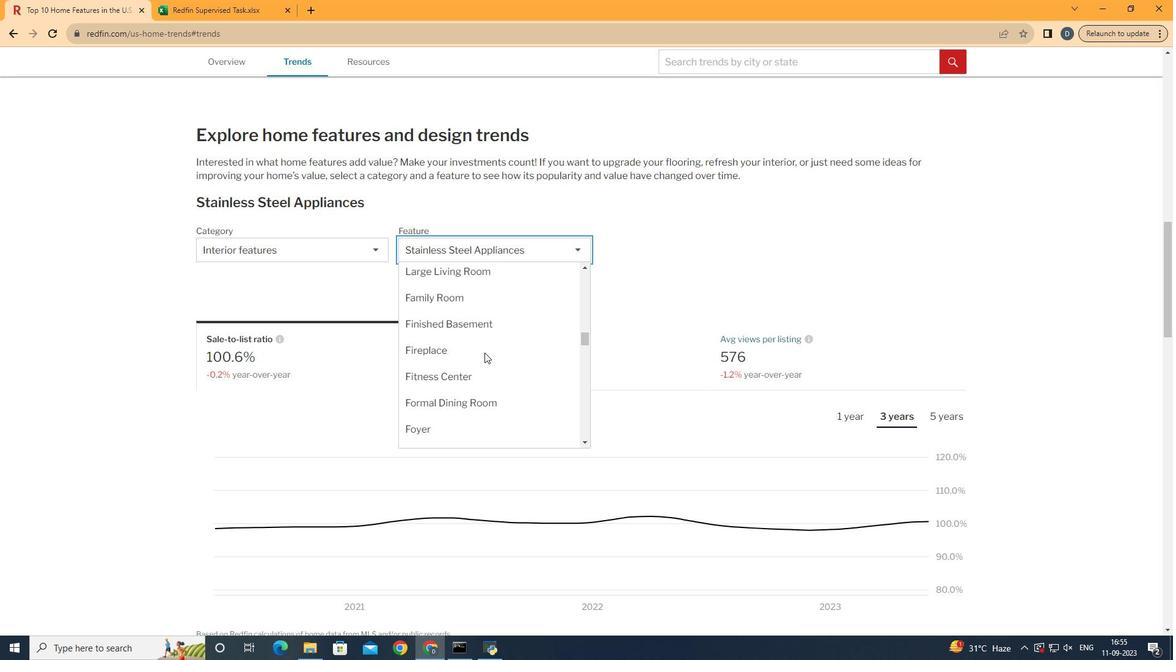 
Action: Mouse scrolled (484, 353) with delta (0, 0)
Screenshot: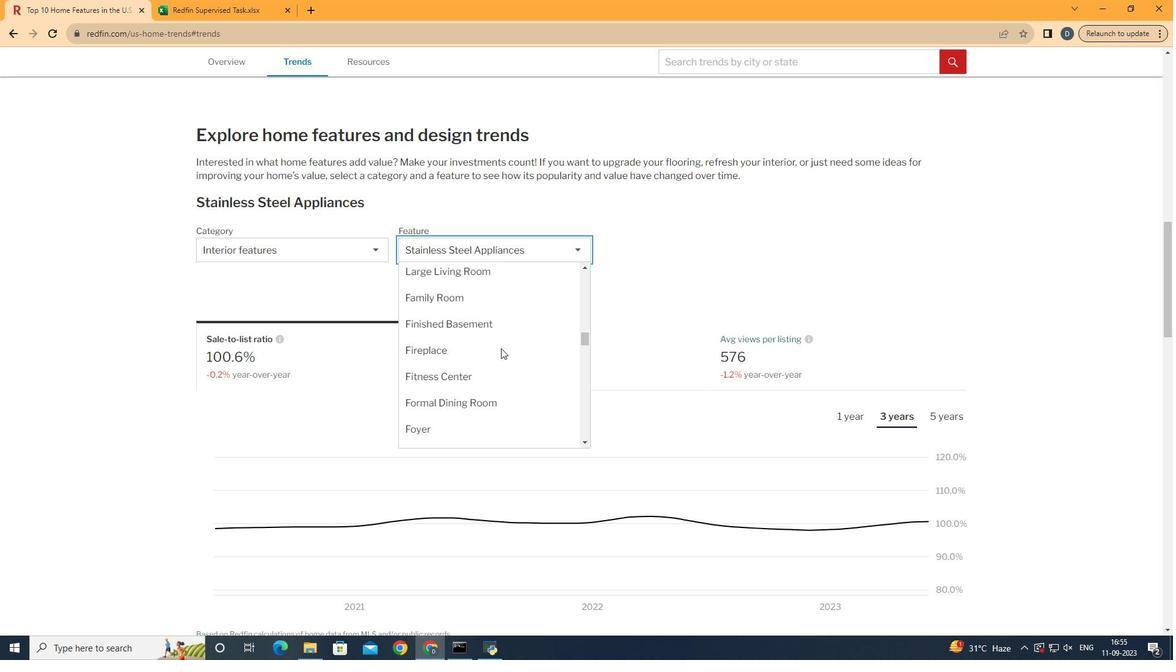 
Action: Mouse moved to (511, 344)
Screenshot: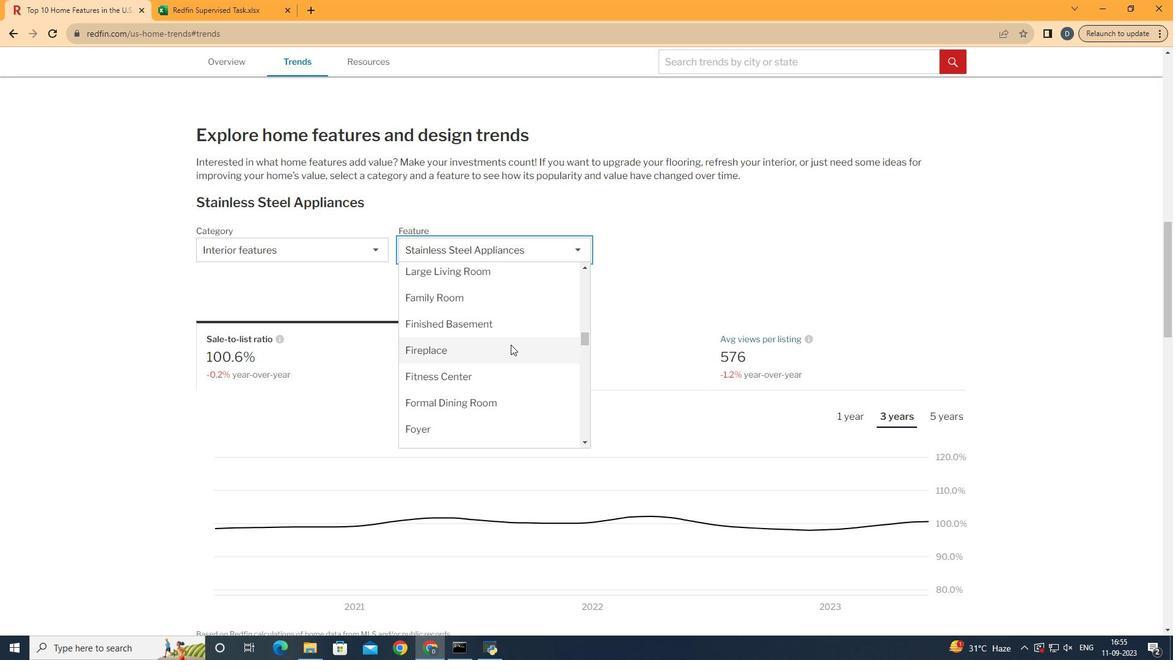 
Action: Mouse scrolled (511, 345) with delta (0, 0)
Screenshot: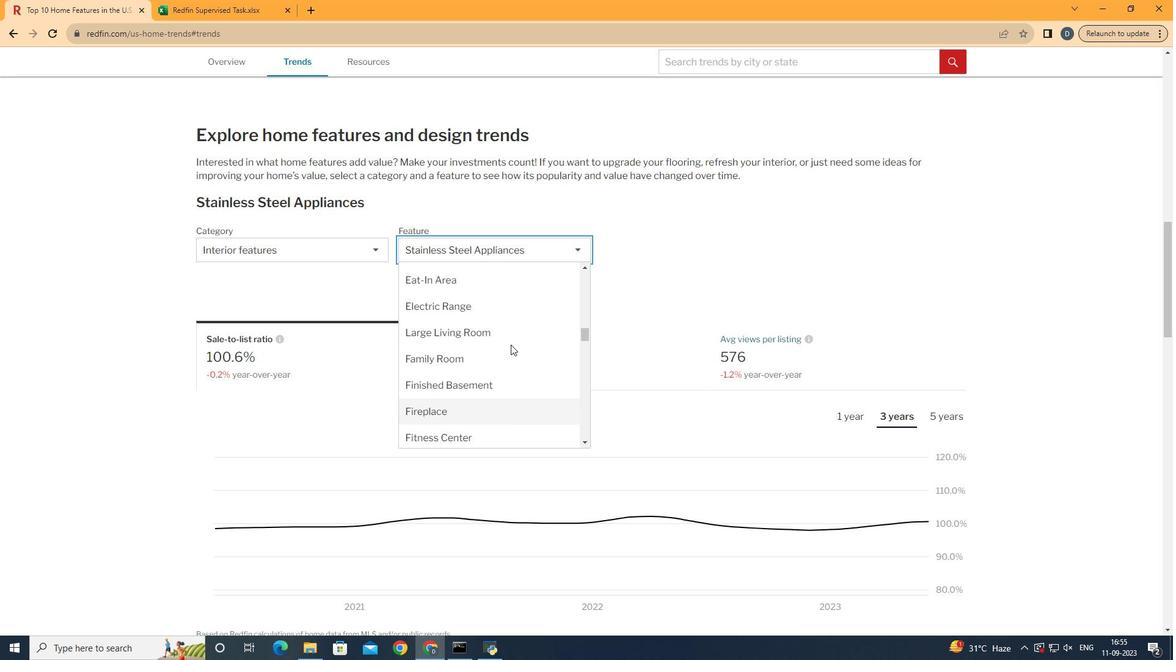 
Action: Mouse scrolled (511, 345) with delta (0, 0)
Screenshot: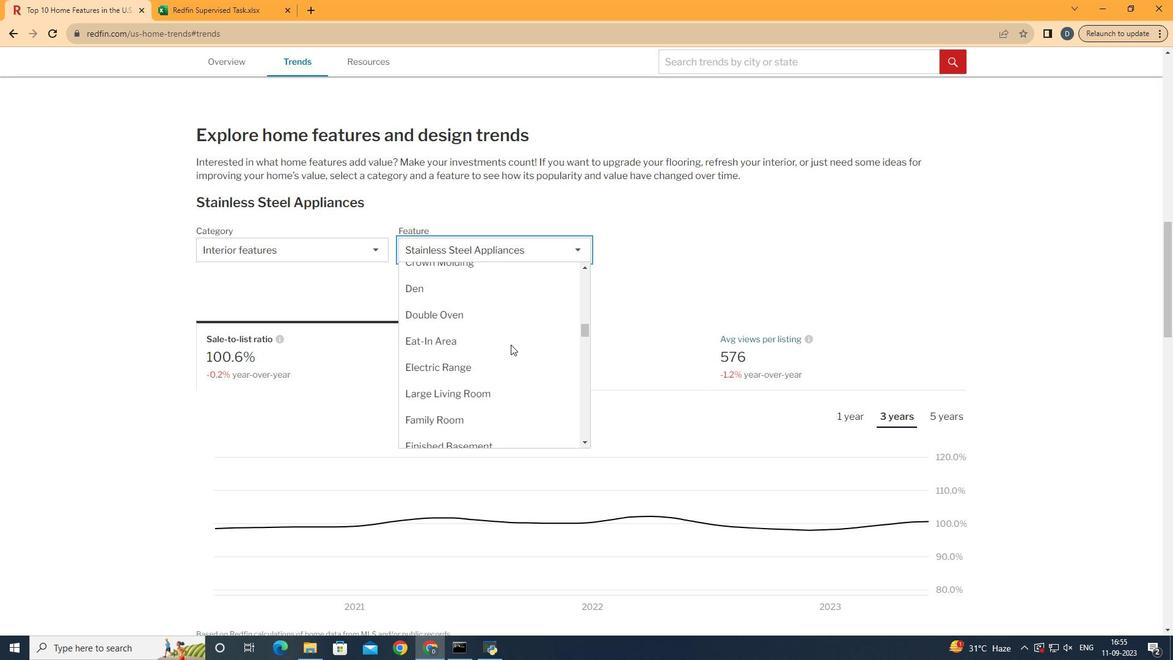 
Action: Mouse moved to (506, 344)
Screenshot: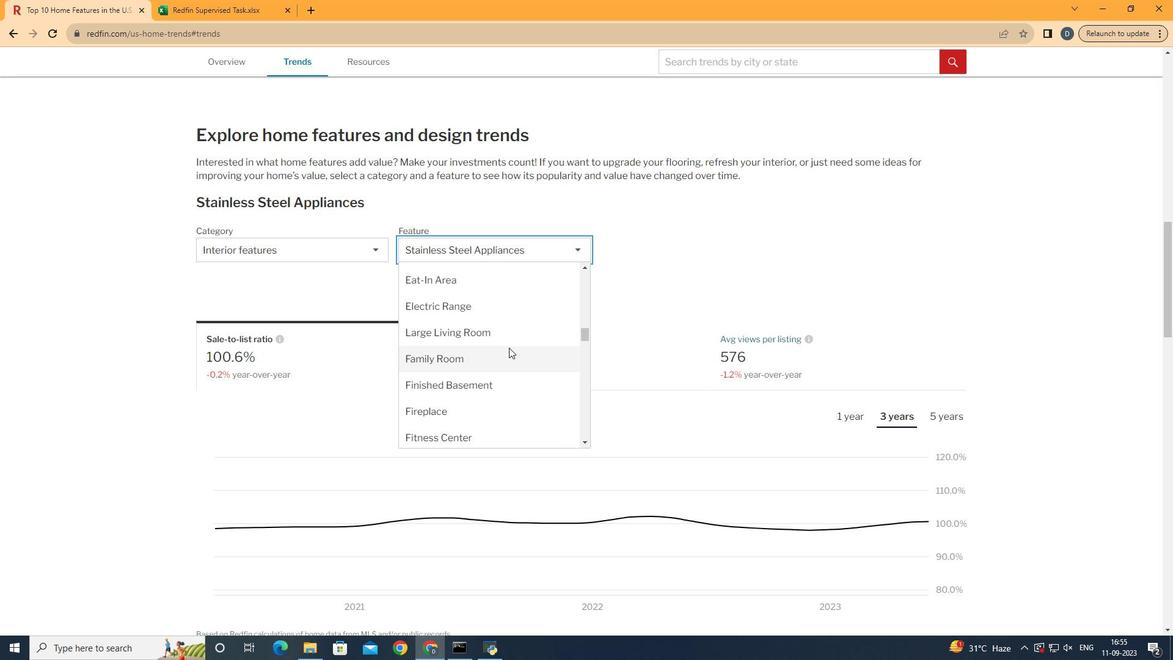 
Action: Mouse scrolled (506, 344) with delta (0, 0)
Screenshot: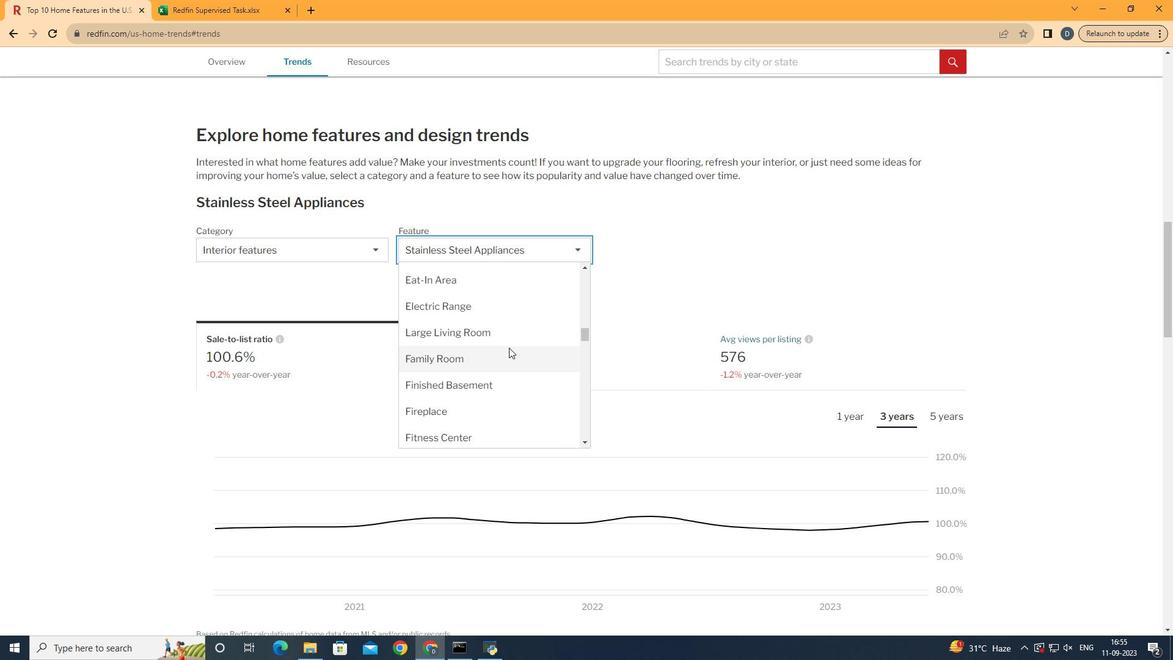 
Action: Mouse moved to (521, 323)
Screenshot: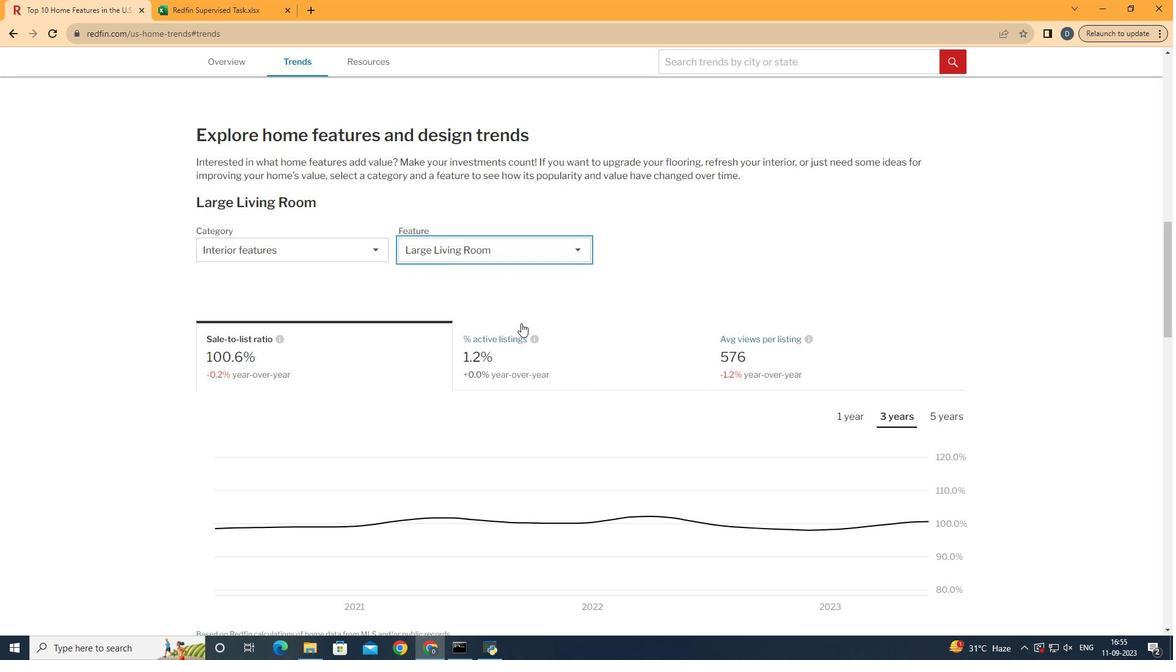 
Action: Mouse pressed left at (521, 323)
Screenshot: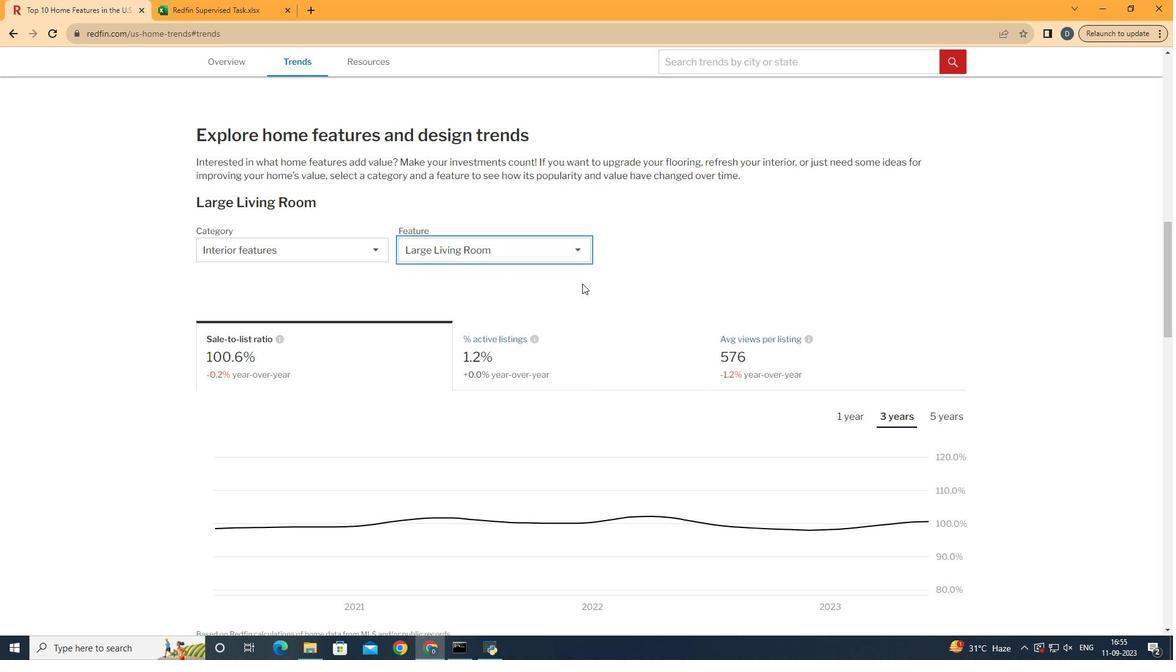 
Action: Mouse moved to (649, 245)
Screenshot: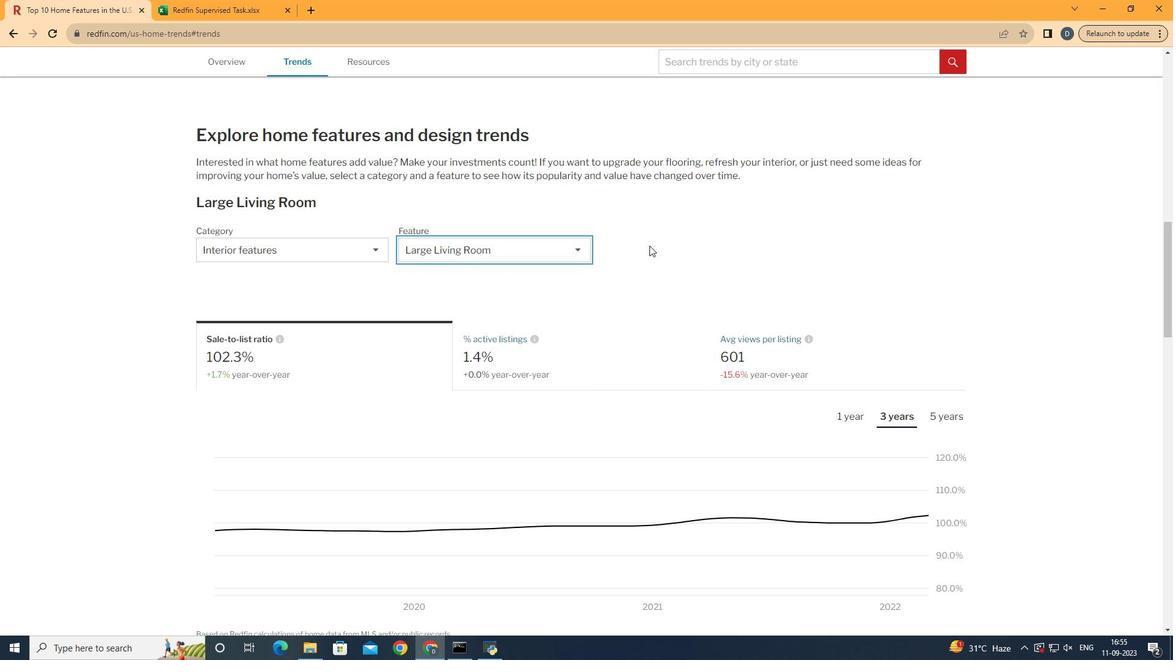 
Action: Mouse pressed left at (649, 245)
Screenshot: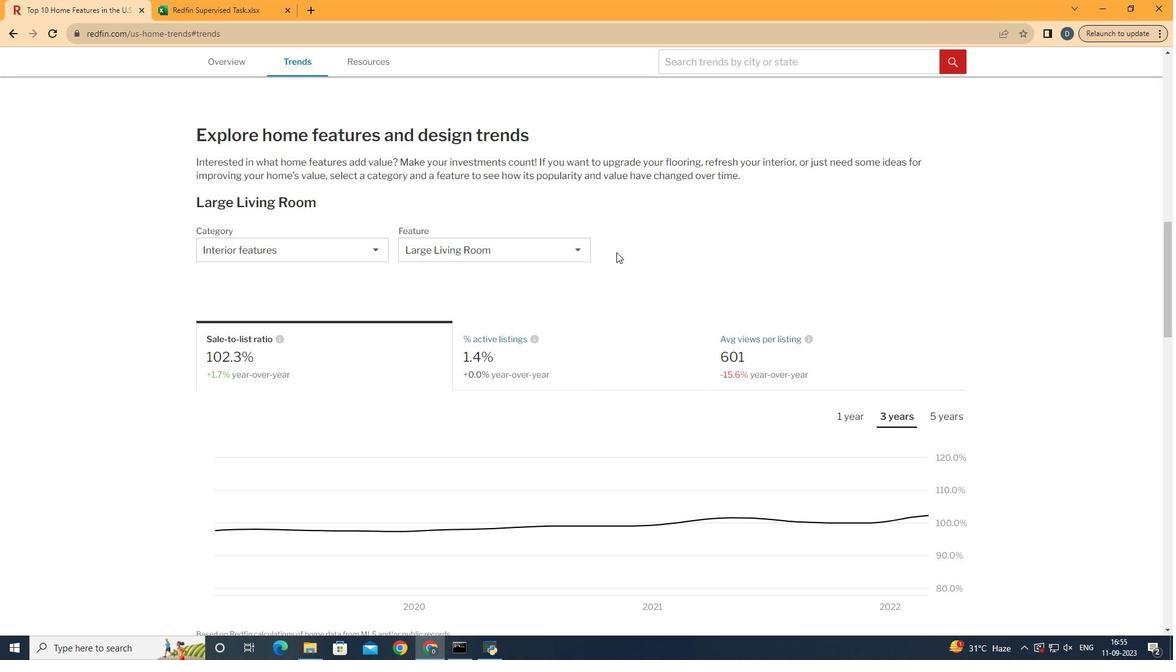
Action: Mouse moved to (389, 366)
Screenshot: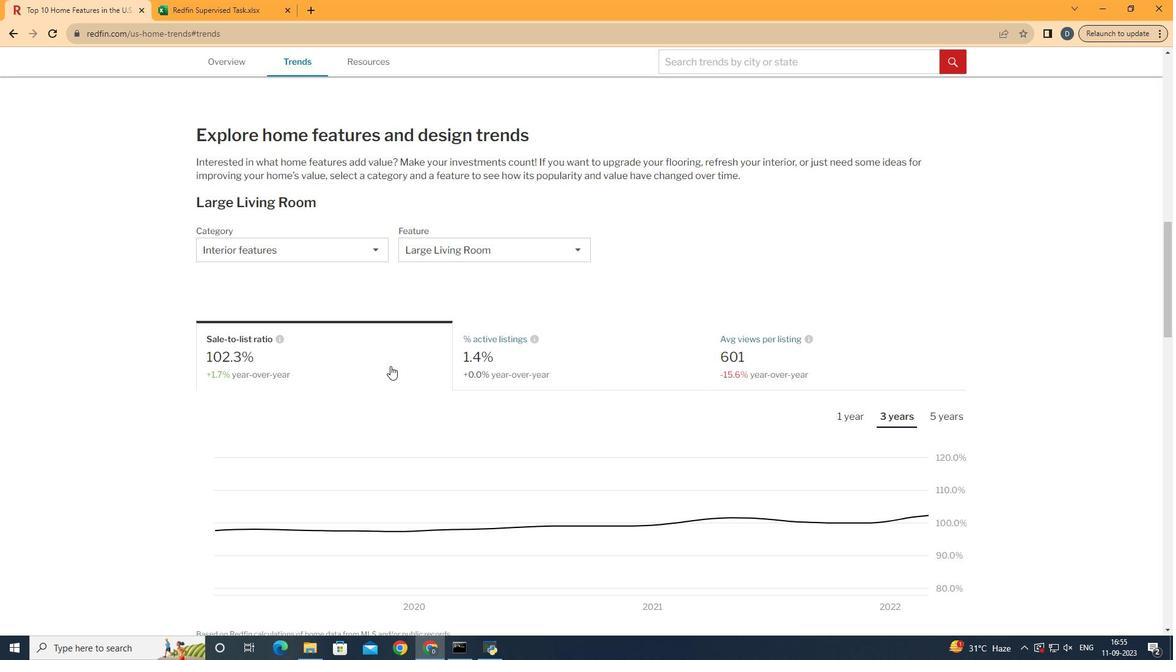 
Action: Mouse pressed left at (389, 366)
Screenshot: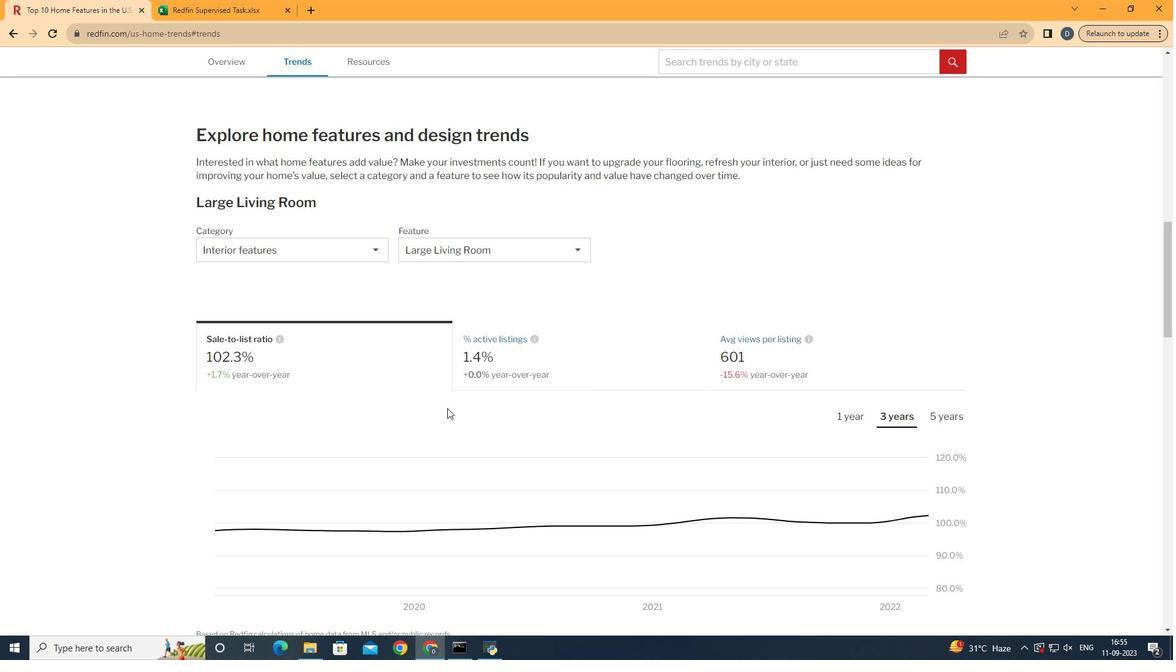 
Action: Mouse moved to (844, 413)
Screenshot: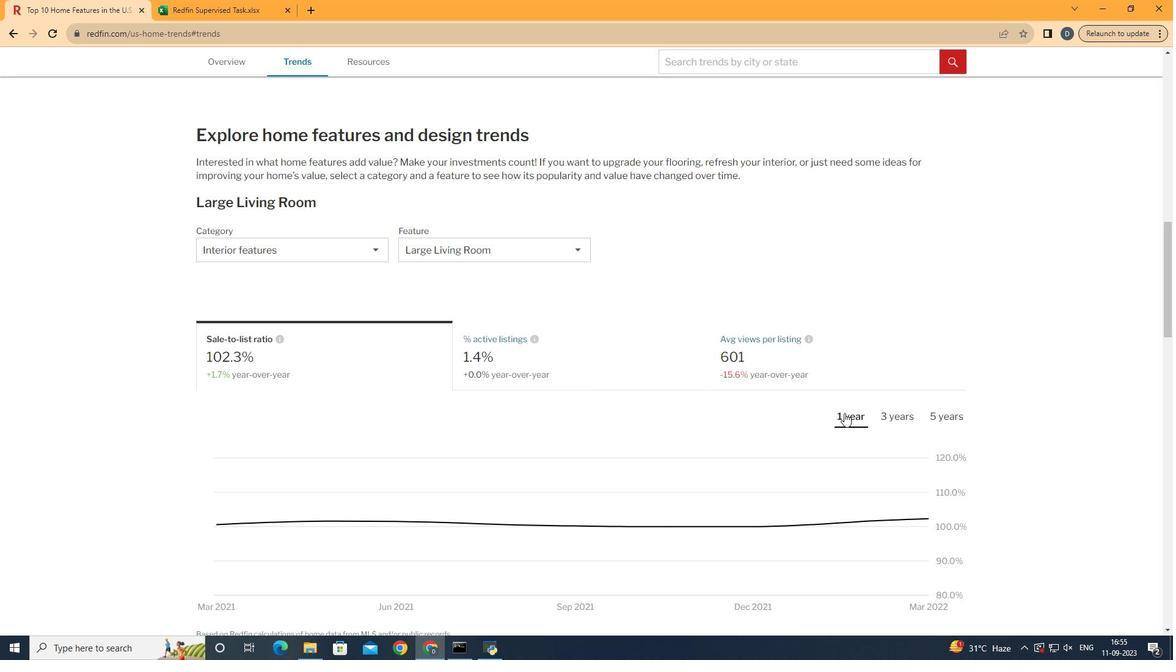 
Action: Mouse pressed left at (844, 413)
Screenshot: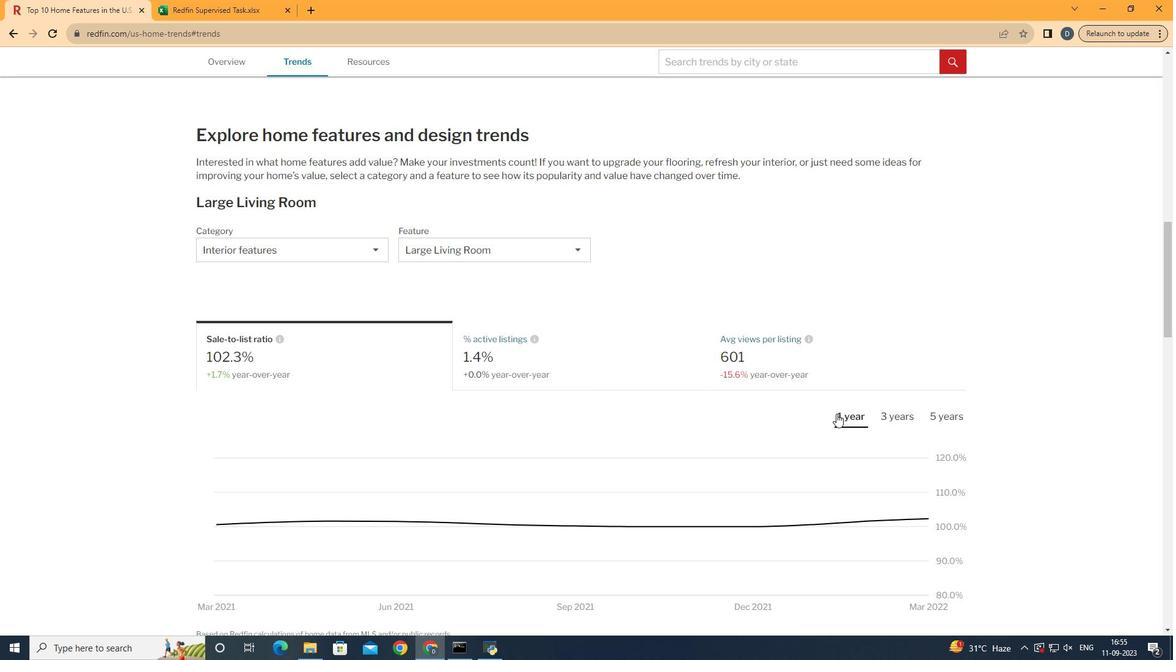 
Action: Mouse moved to (613, 399)
Screenshot: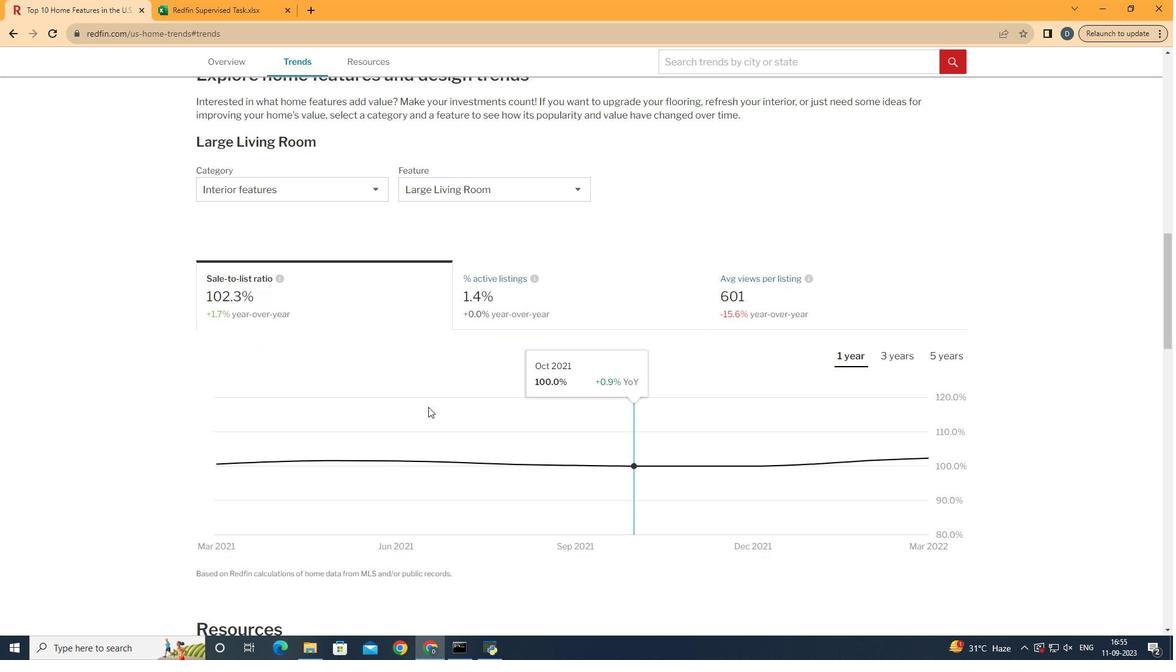 
Action: Mouse scrolled (613, 398) with delta (0, 0)
Screenshot: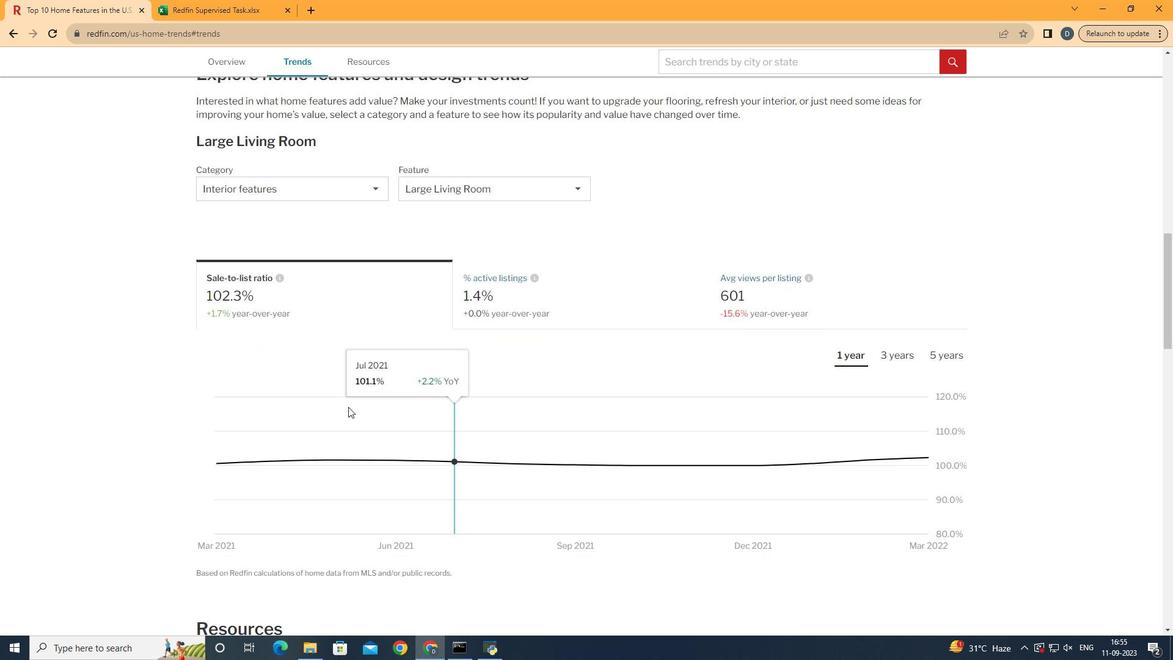 
Action: Mouse moved to (951, 449)
Screenshot: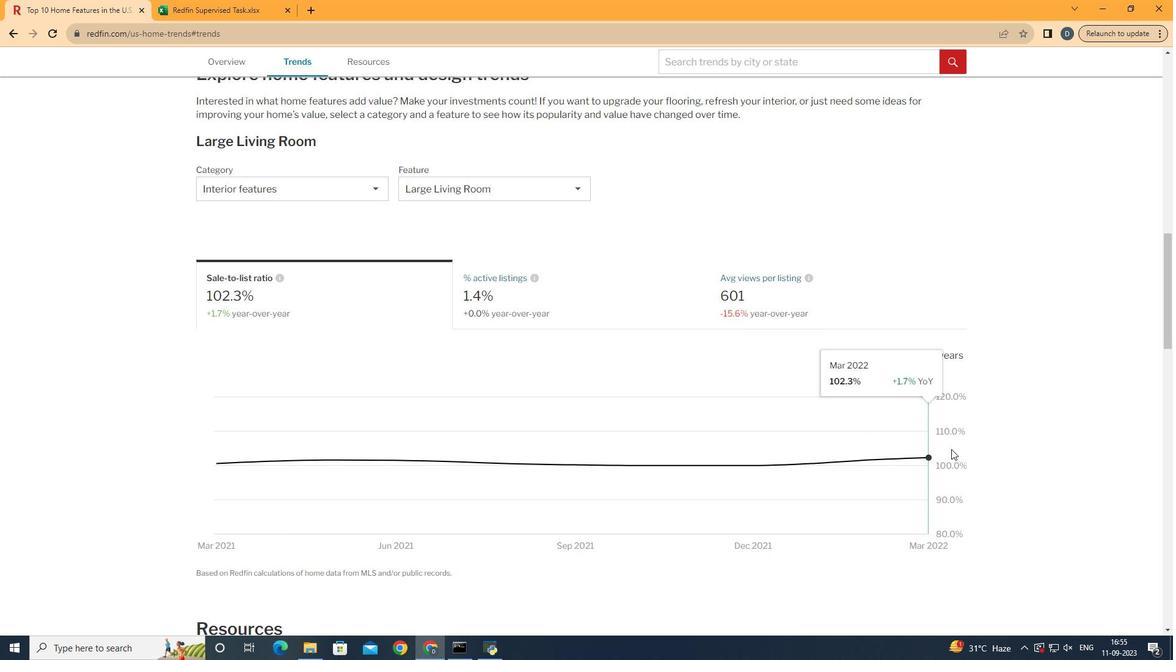 
